 Task: Look for space in Saint-Laurent-du-Maroni, French Guiana from 2nd September, 2023 to 5th September, 2023 for 1 adult in price range Rs.5000 to Rs.10000. Place can be private room with 1  bedroom having 1 bed and 1 bathroom. Property type can be house, flat, guest house, hotel. Booking option can be shelf check-in. Required host language is .
Action: Mouse moved to (457, 62)
Screenshot: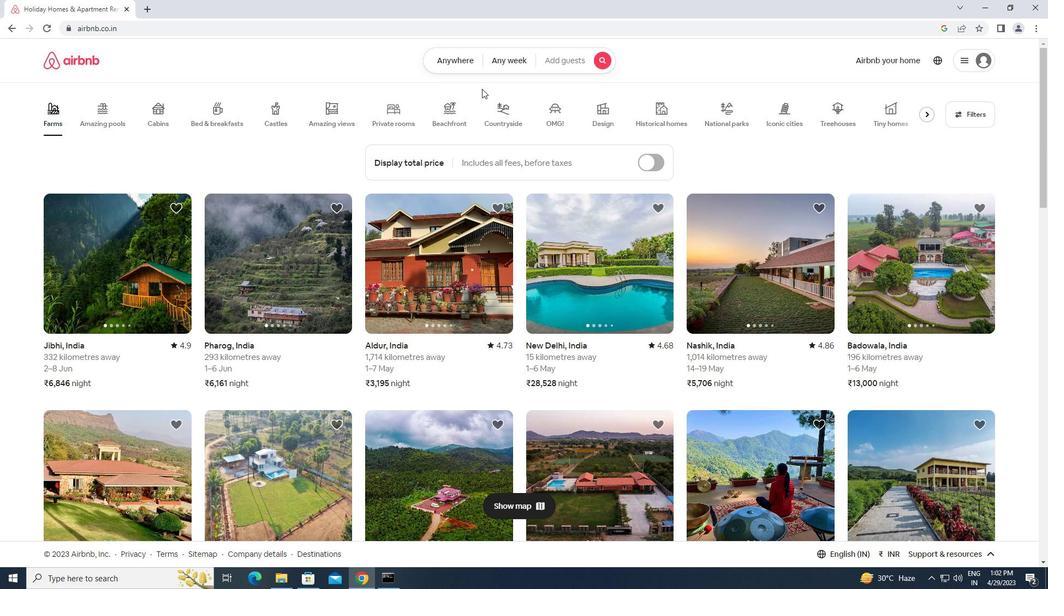 
Action: Mouse pressed left at (457, 62)
Screenshot: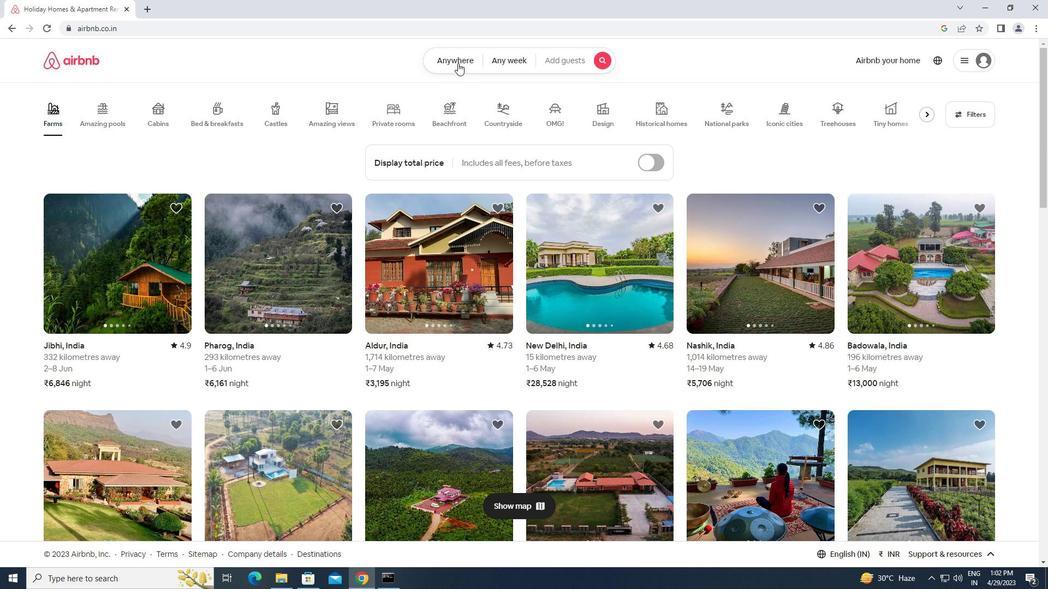 
Action: Mouse moved to (400, 101)
Screenshot: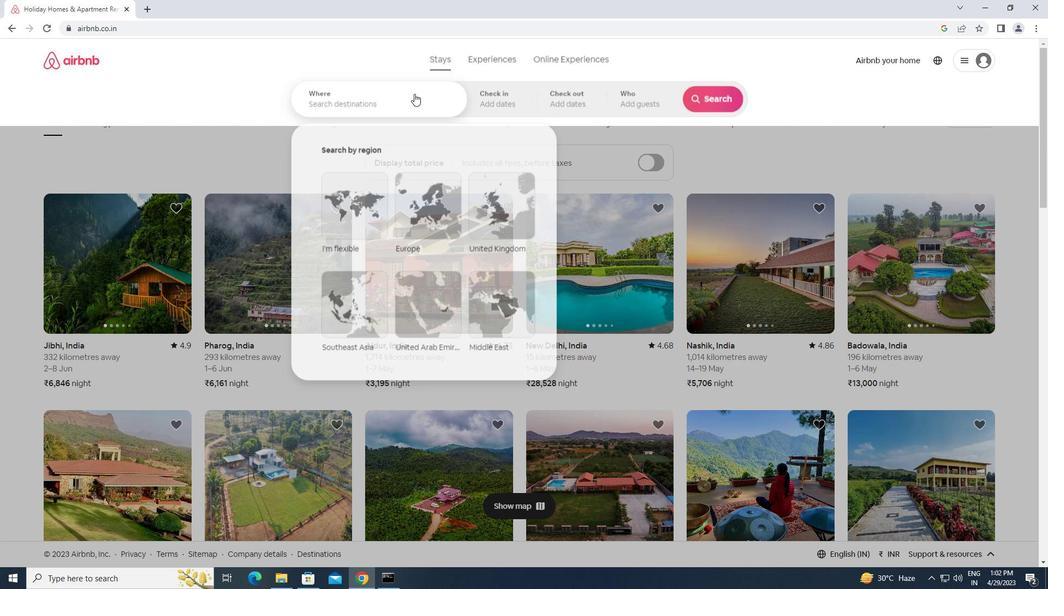 
Action: Mouse pressed left at (400, 101)
Screenshot: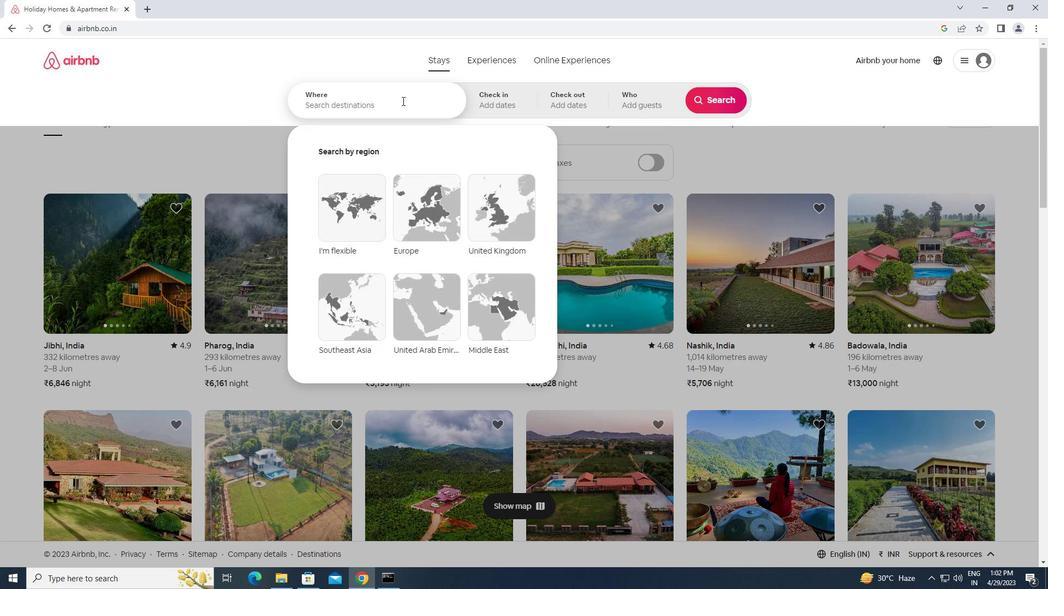 
Action: Key pressed <Key.caps_lock>s<Key.caps_lock>aint-<Key.caps_lock>l<Key.caps_lock>aurent-du-<Key.caps_lock>m<Key.caps_lock>aroni,<Key.space><Key.caps_lock>f<Key.caps_lock>rench<Key.space><Key.caps_lock>g<Key.caps_lock>uiana<Key.enter>
Screenshot: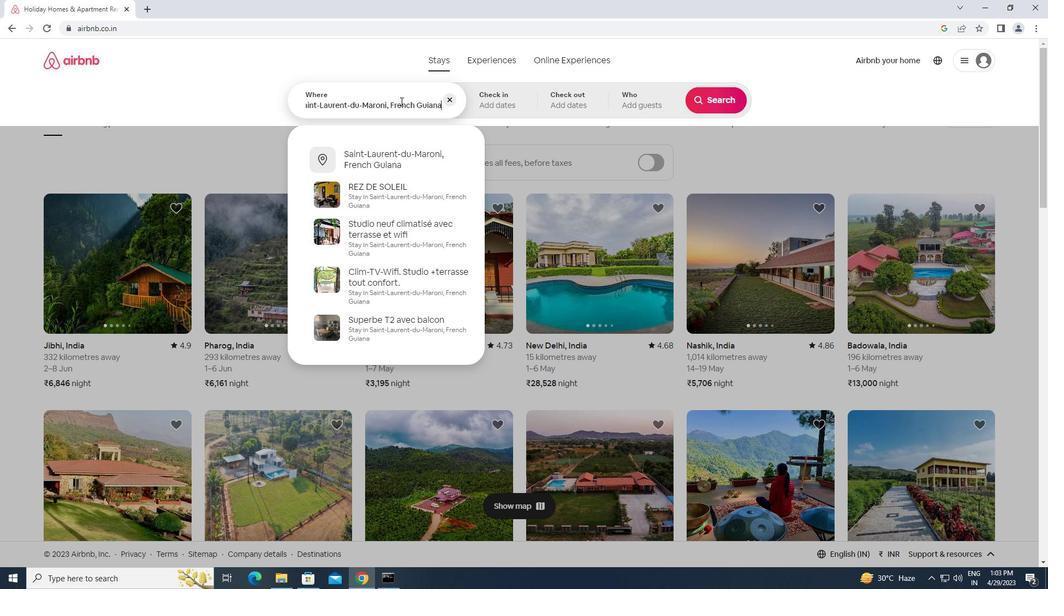 
Action: Mouse moved to (714, 188)
Screenshot: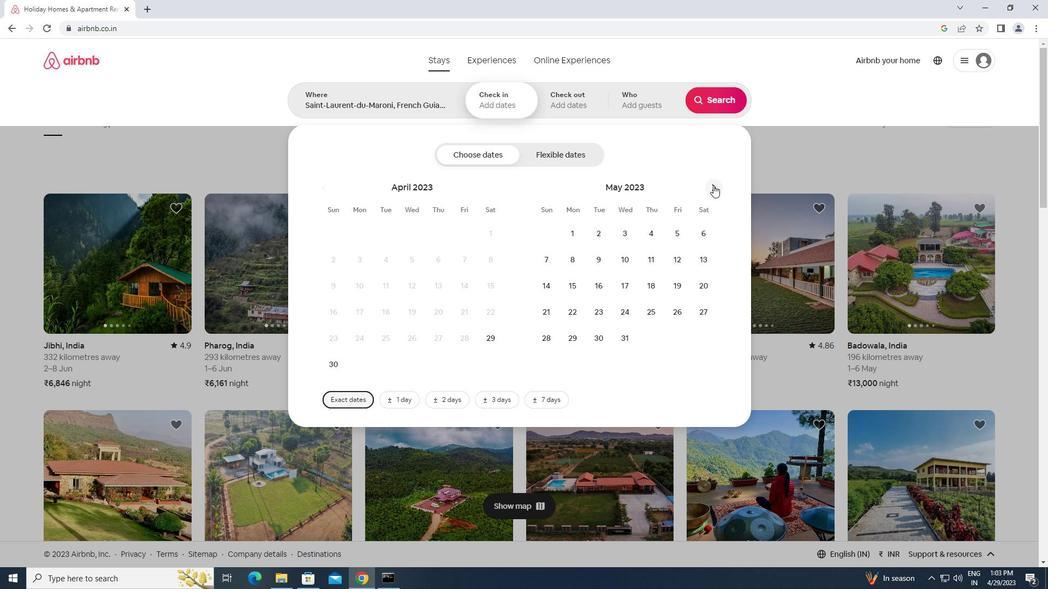
Action: Mouse pressed left at (714, 188)
Screenshot: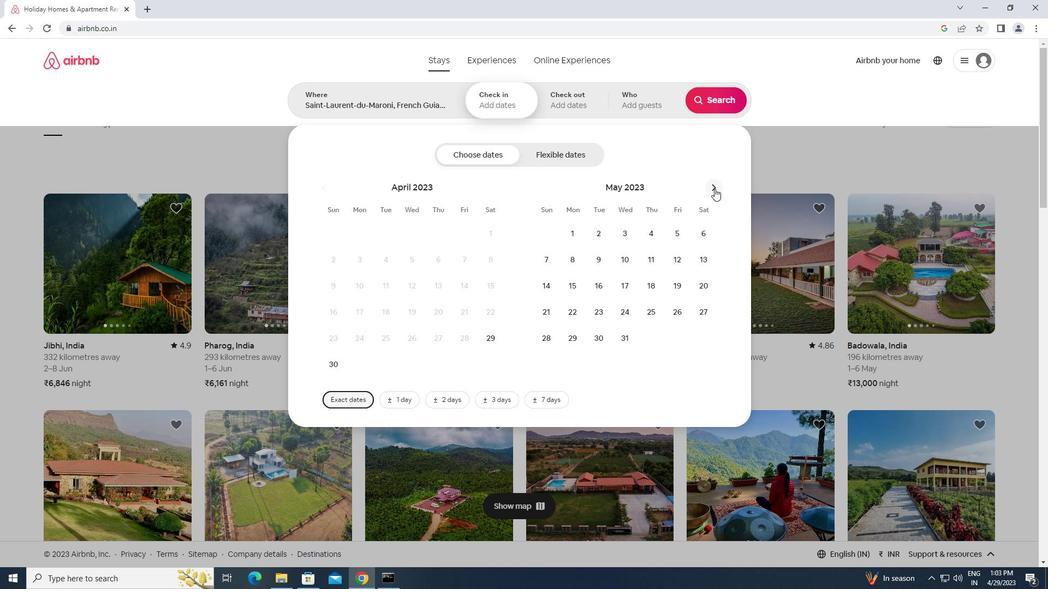 
Action: Mouse pressed left at (714, 188)
Screenshot: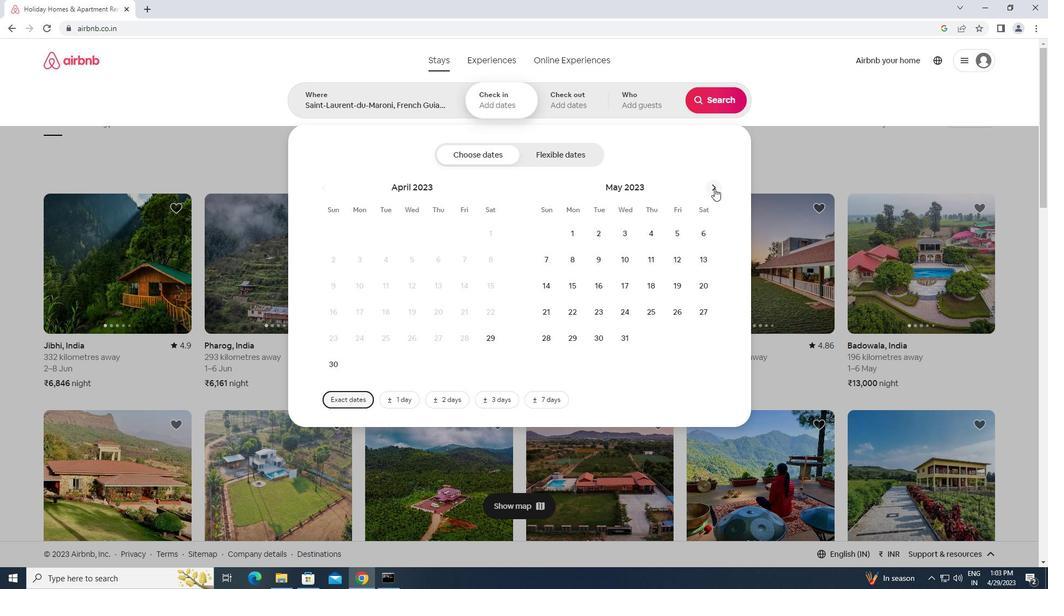 
Action: Mouse pressed left at (714, 188)
Screenshot: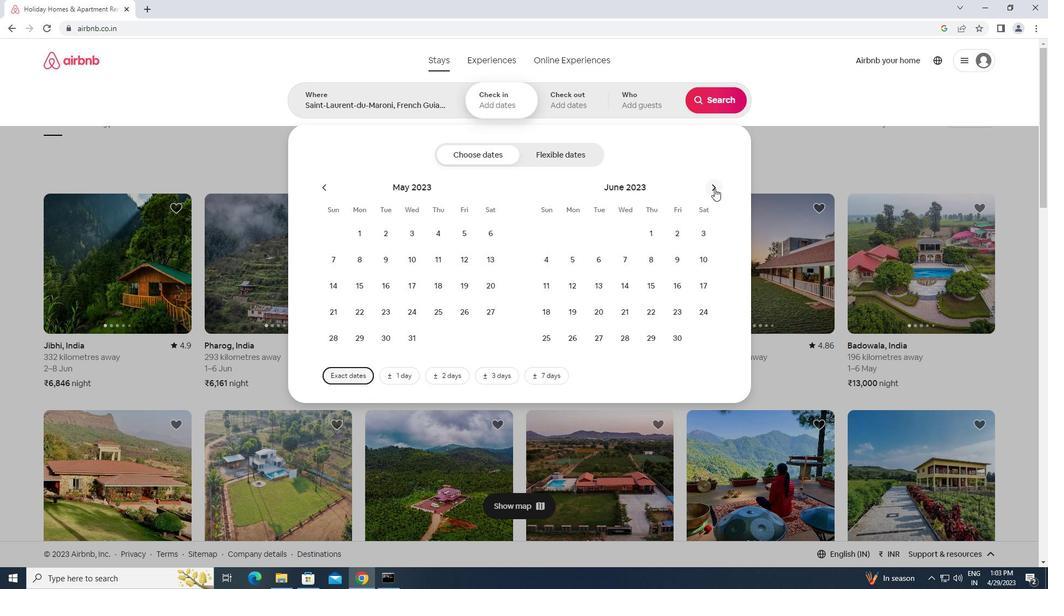 
Action: Mouse pressed left at (714, 188)
Screenshot: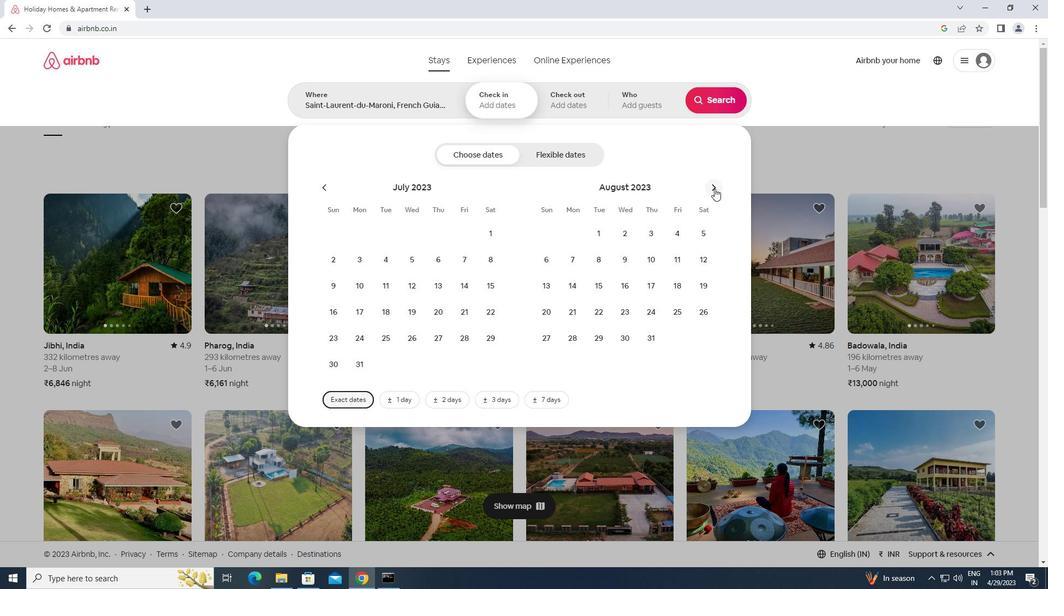 
Action: Mouse moved to (701, 230)
Screenshot: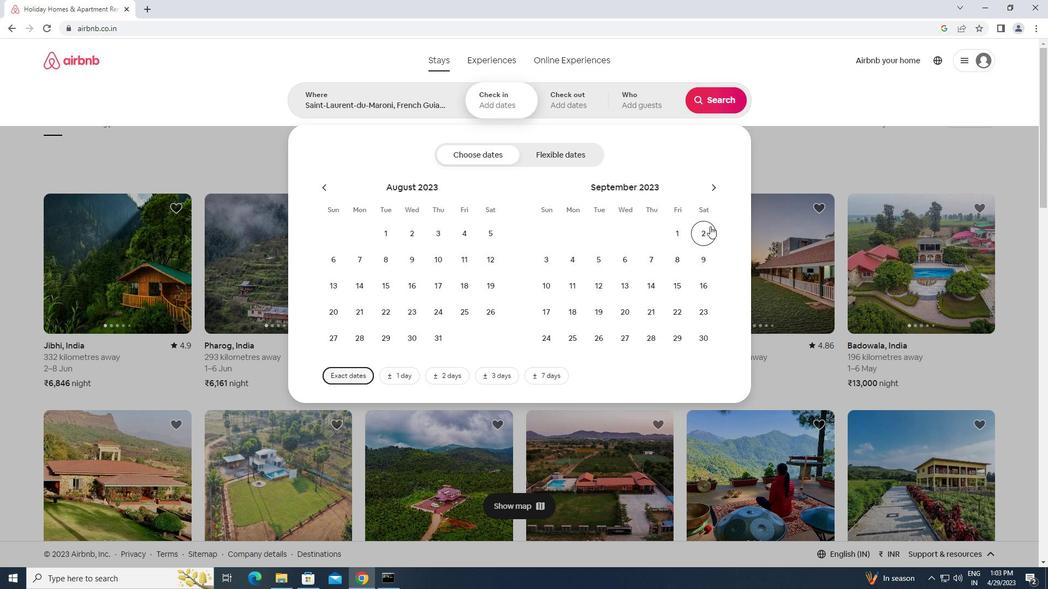 
Action: Mouse pressed left at (701, 230)
Screenshot: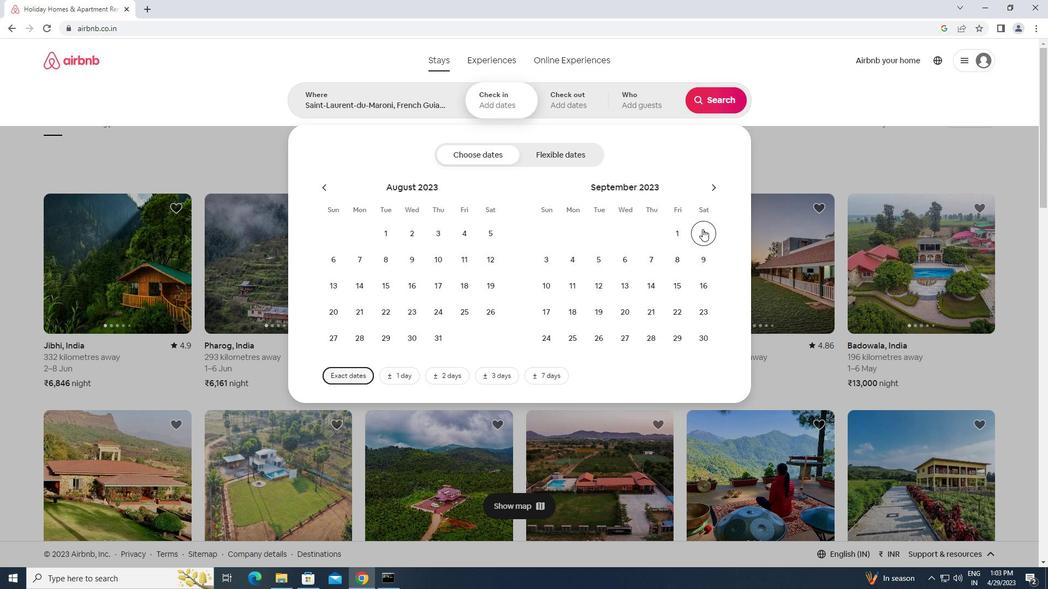 
Action: Mouse moved to (607, 260)
Screenshot: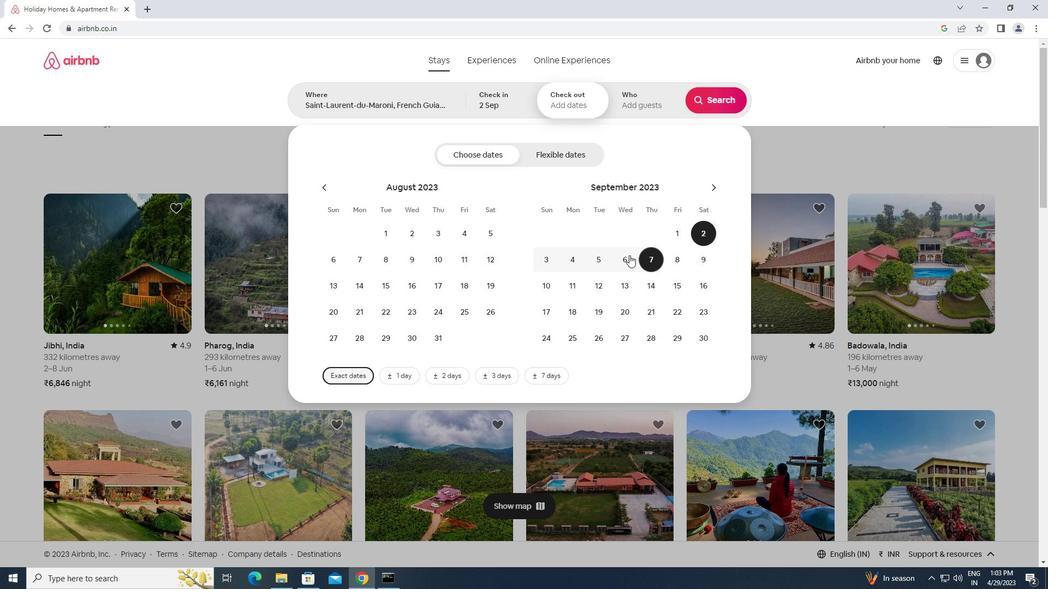 
Action: Mouse pressed left at (607, 260)
Screenshot: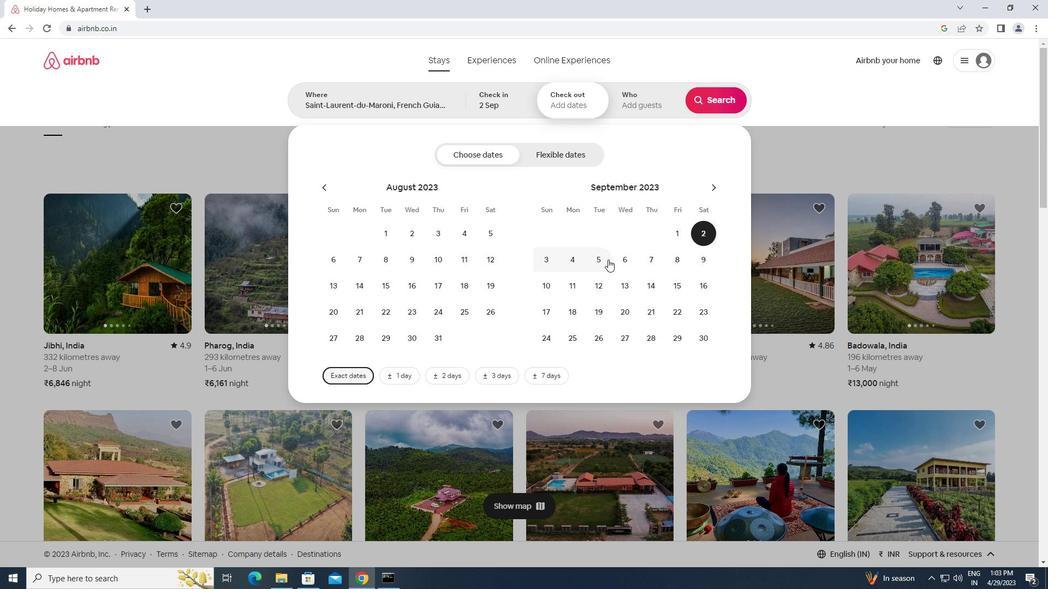 
Action: Mouse moved to (624, 102)
Screenshot: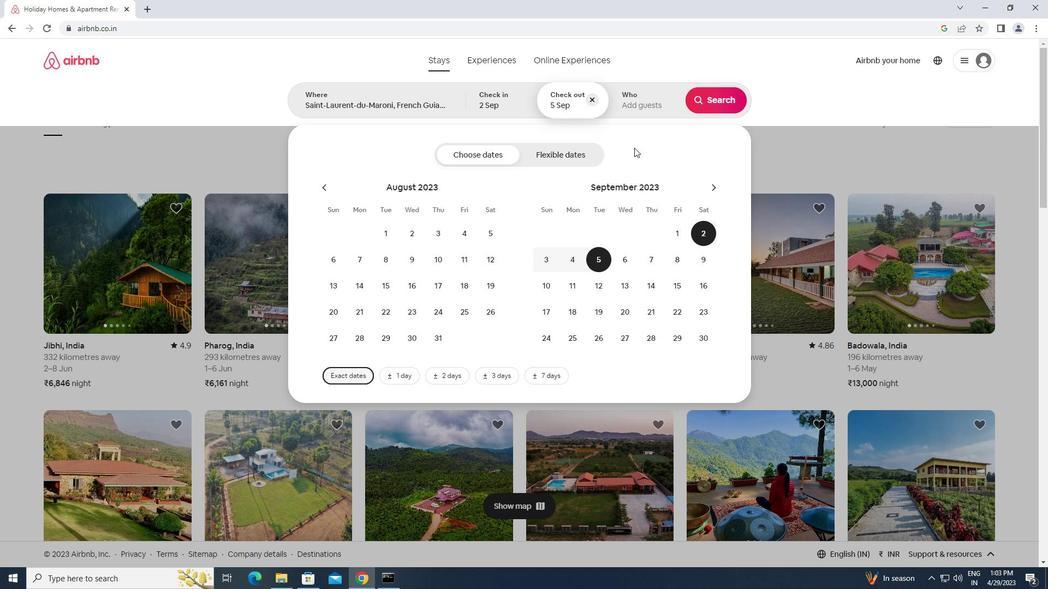 
Action: Mouse pressed left at (624, 102)
Screenshot: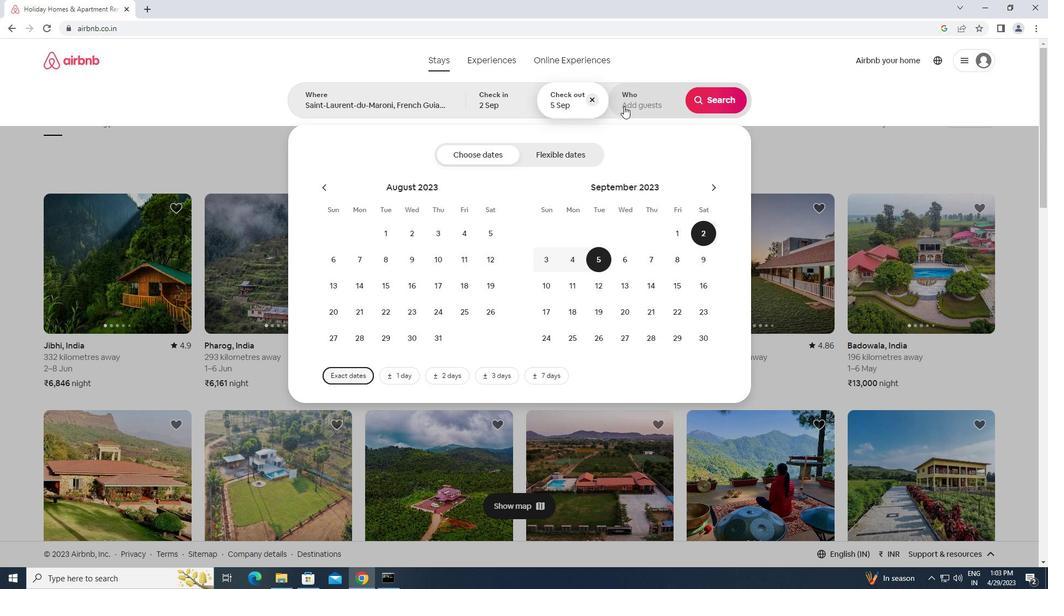 
Action: Mouse moved to (719, 153)
Screenshot: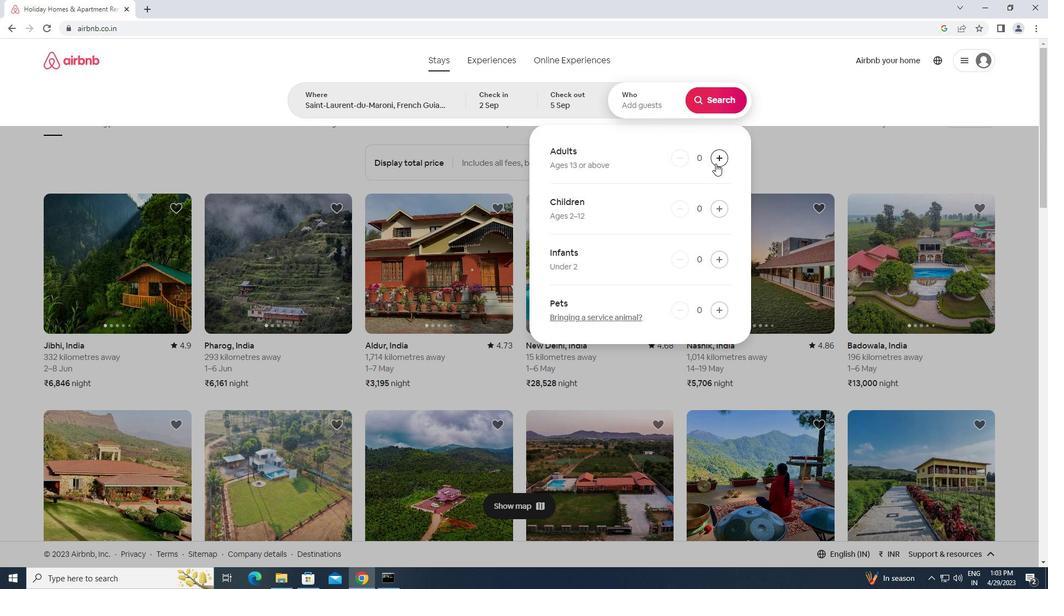 
Action: Mouse pressed left at (719, 153)
Screenshot: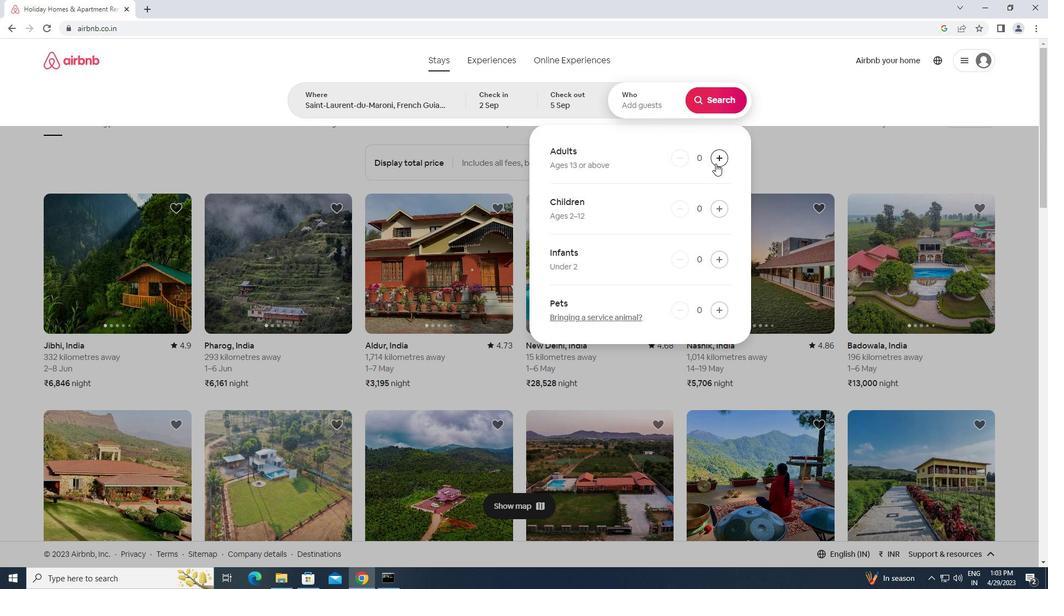 
Action: Mouse moved to (707, 92)
Screenshot: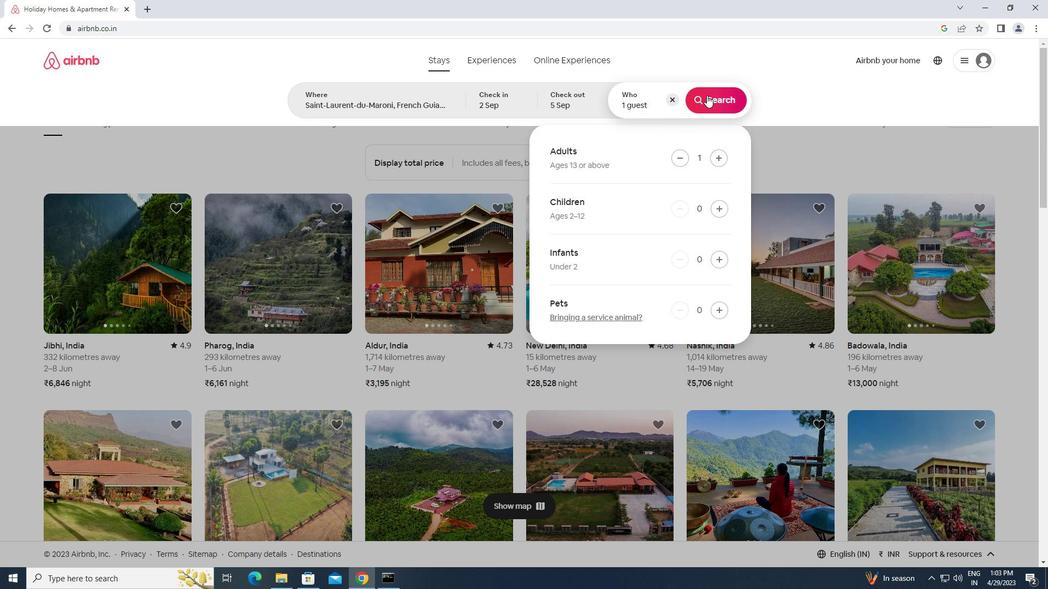 
Action: Mouse pressed left at (707, 92)
Screenshot: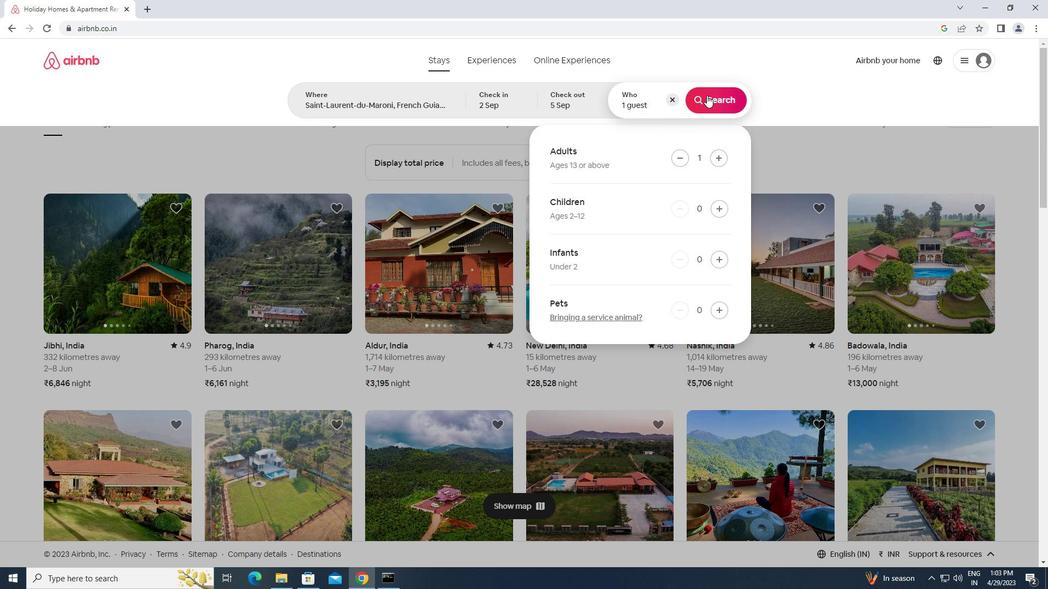 
Action: Mouse moved to (993, 103)
Screenshot: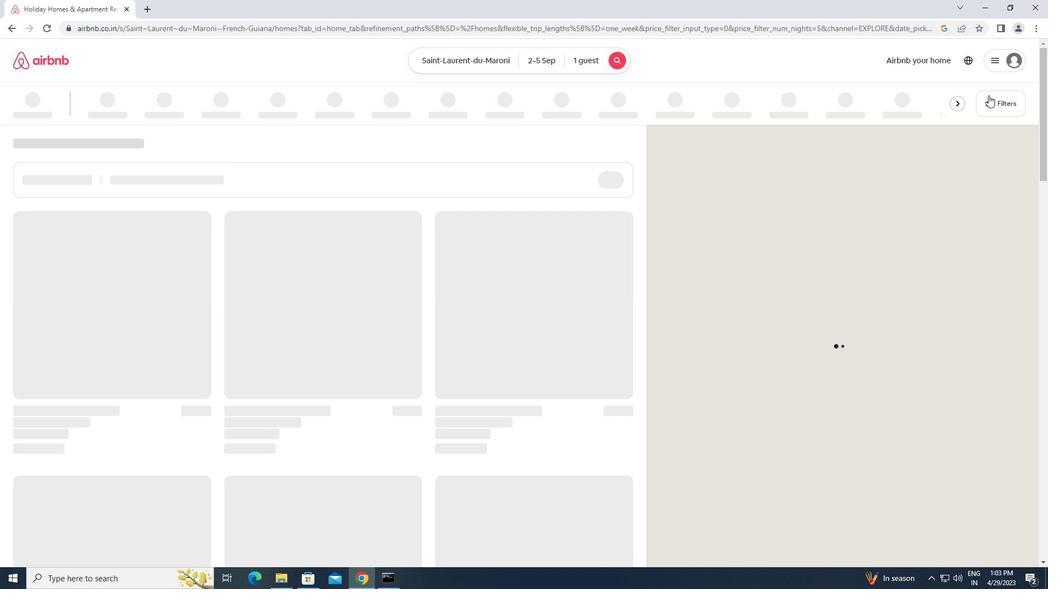 
Action: Mouse pressed left at (993, 103)
Screenshot: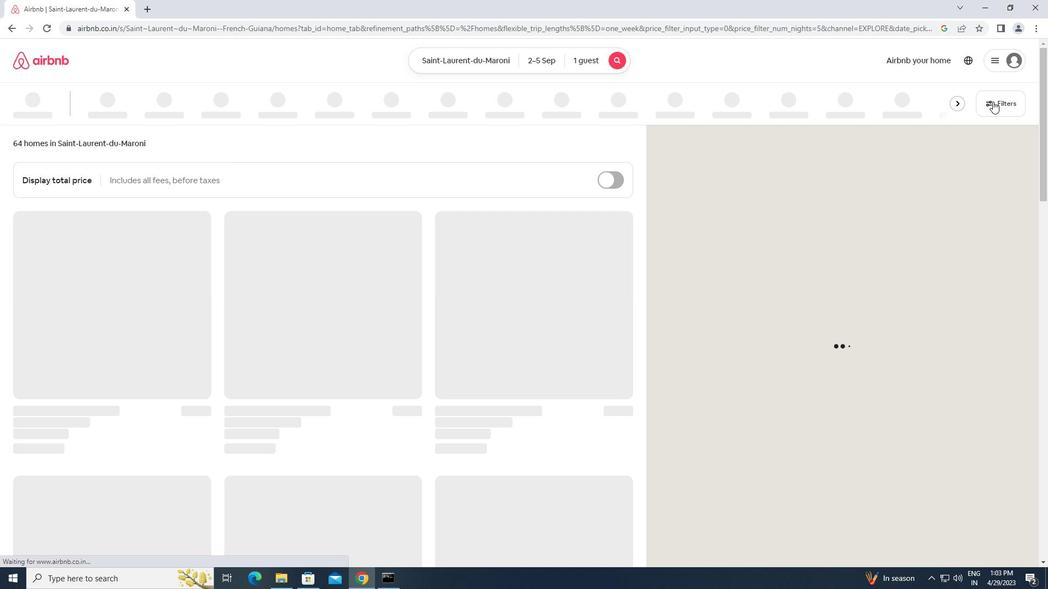 
Action: Mouse moved to (387, 246)
Screenshot: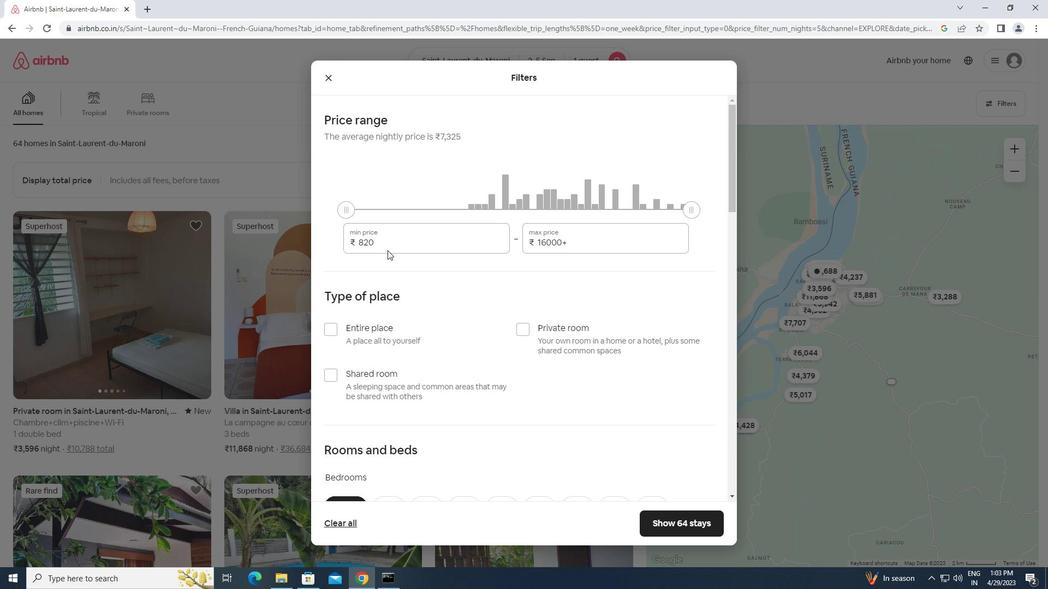 
Action: Mouse pressed left at (387, 246)
Screenshot: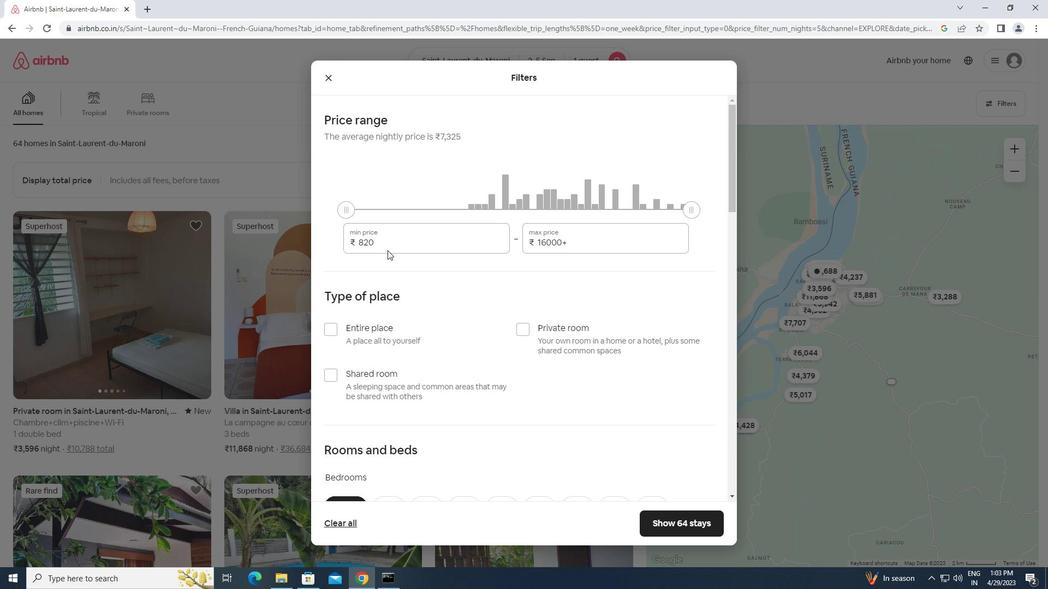 
Action: Mouse moved to (348, 247)
Screenshot: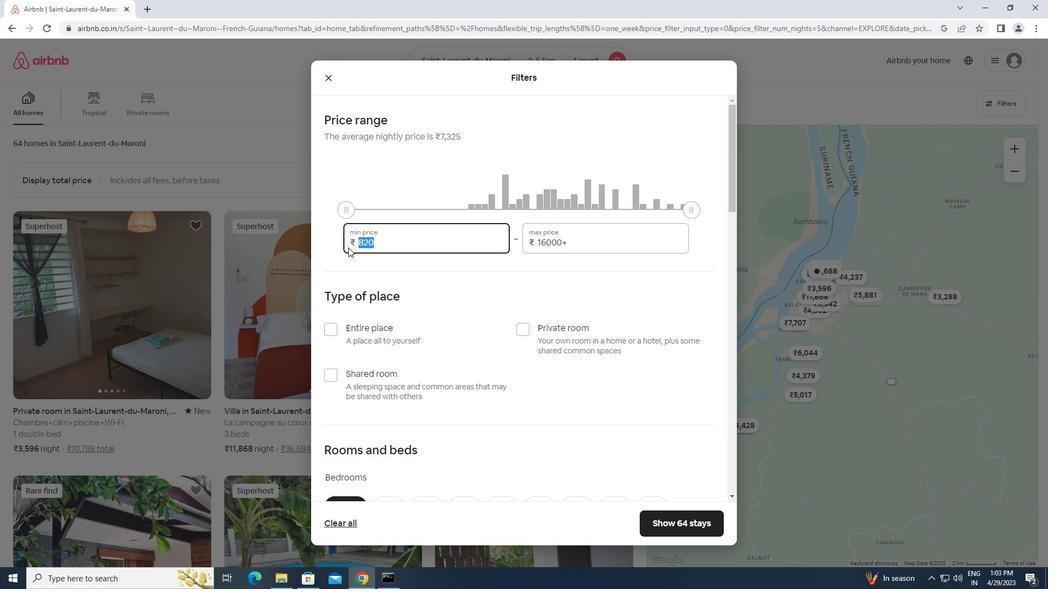 
Action: Key pressed 5000<Key.tab><Key.backspace><Key.backspace><Key.backspace><Key.backspace><Key.backspace><Key.backspace><Key.backspace><Key.backspace><Key.backspace><Key.backspace><Key.backspace><Key.backspace><Key.backspace><Key.backspace><Key.backspace><Key.backspace><Key.backspace><Key.backspace>10000
Screenshot: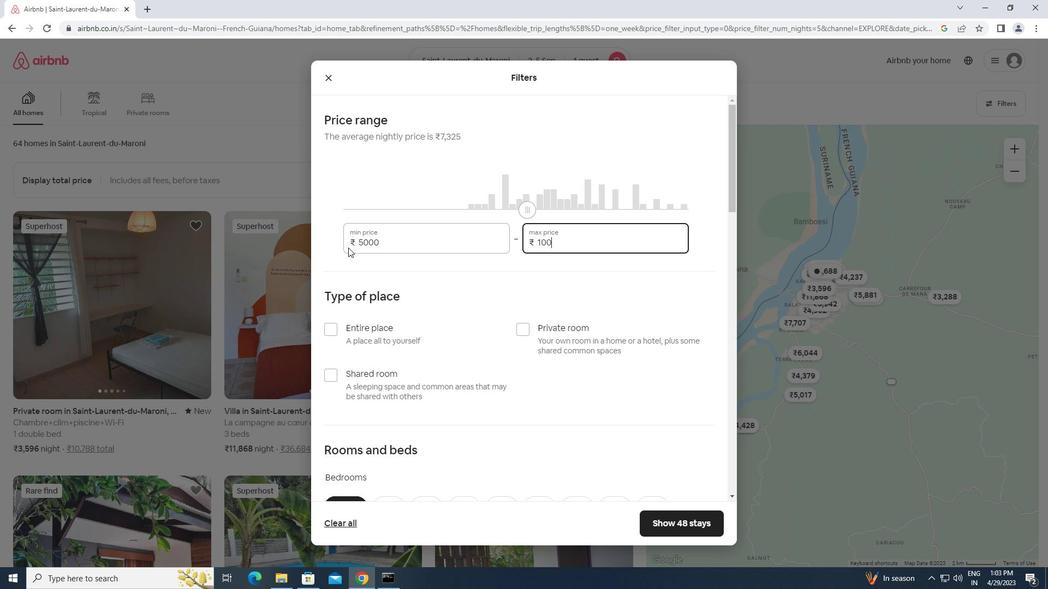 
Action: Mouse moved to (421, 335)
Screenshot: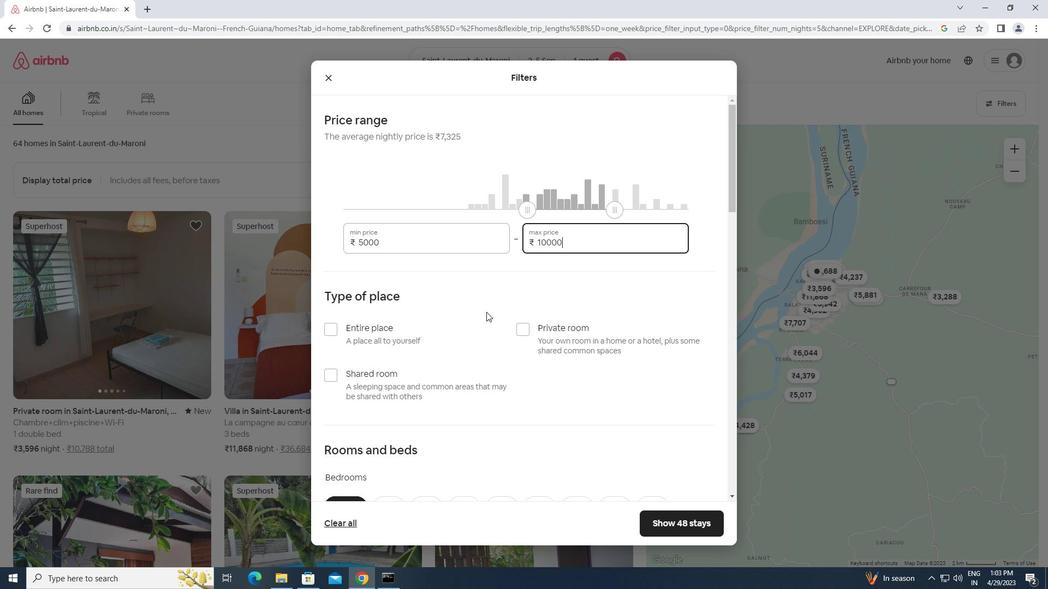 
Action: Mouse scrolled (421, 334) with delta (0, 0)
Screenshot: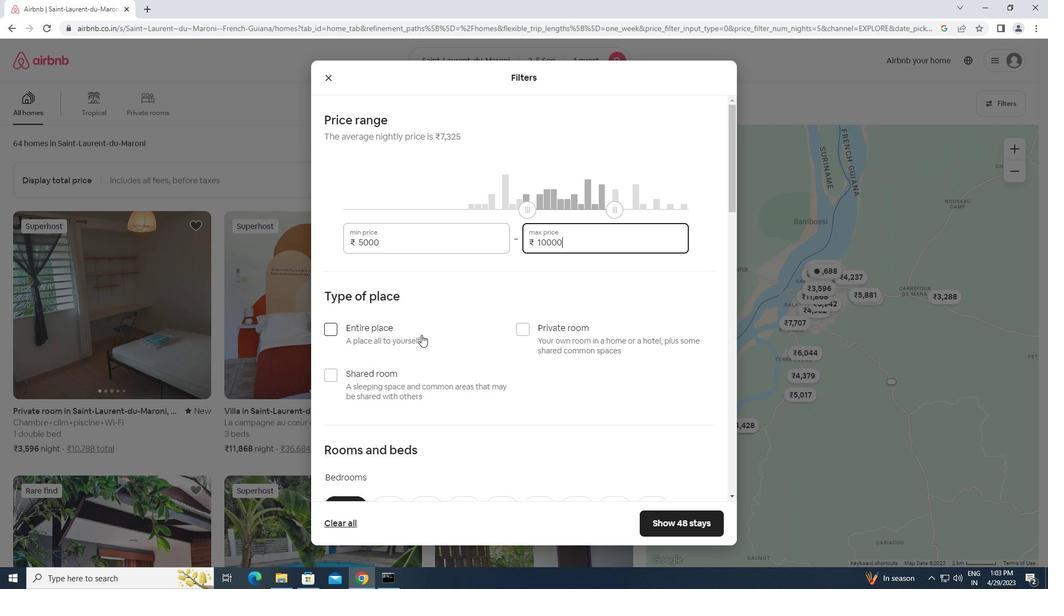 
Action: Mouse moved to (517, 270)
Screenshot: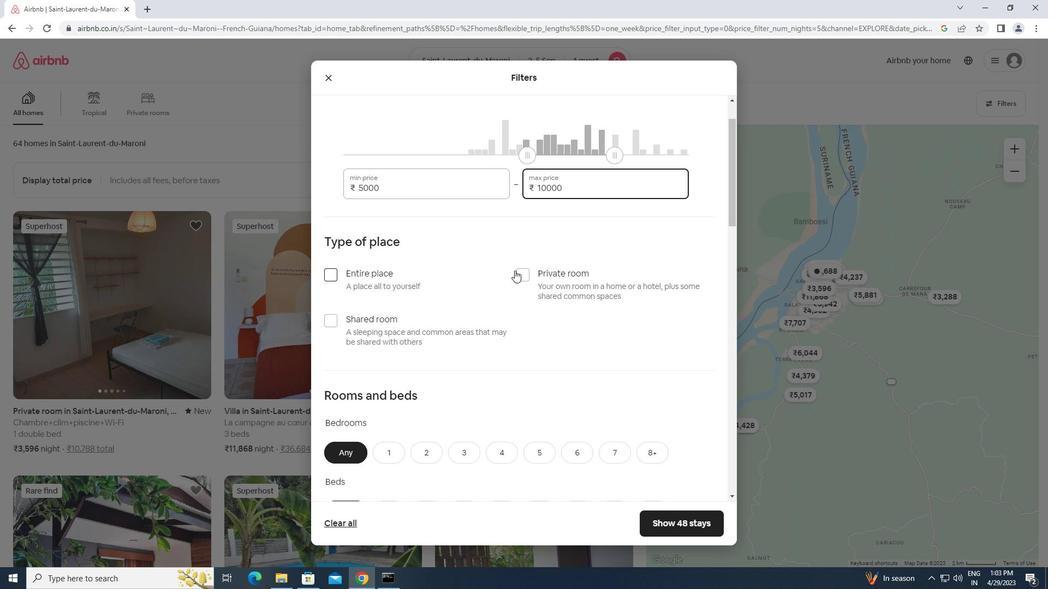 
Action: Mouse pressed left at (517, 270)
Screenshot: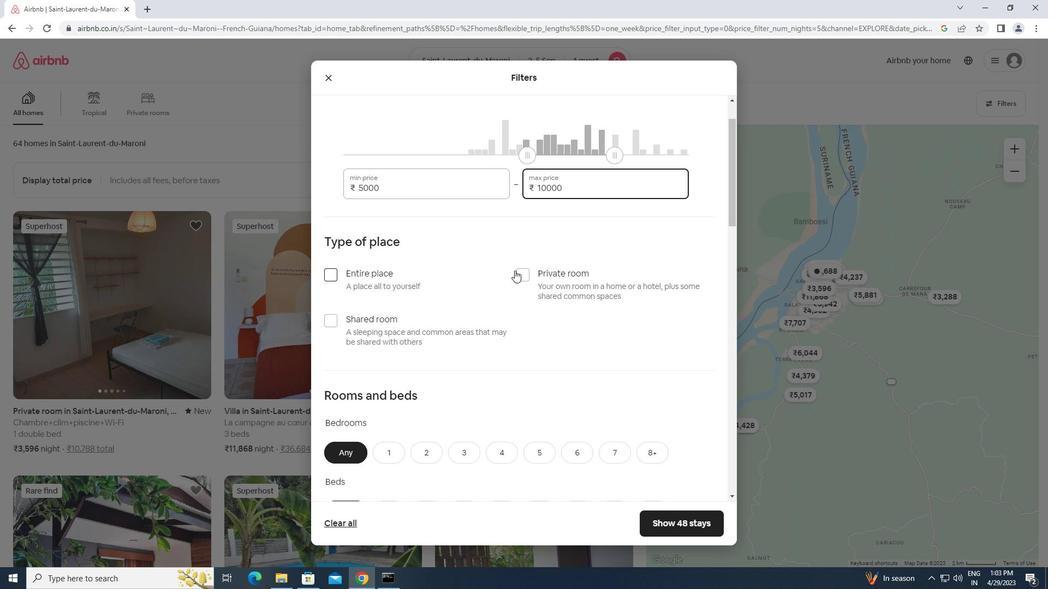 
Action: Mouse moved to (513, 274)
Screenshot: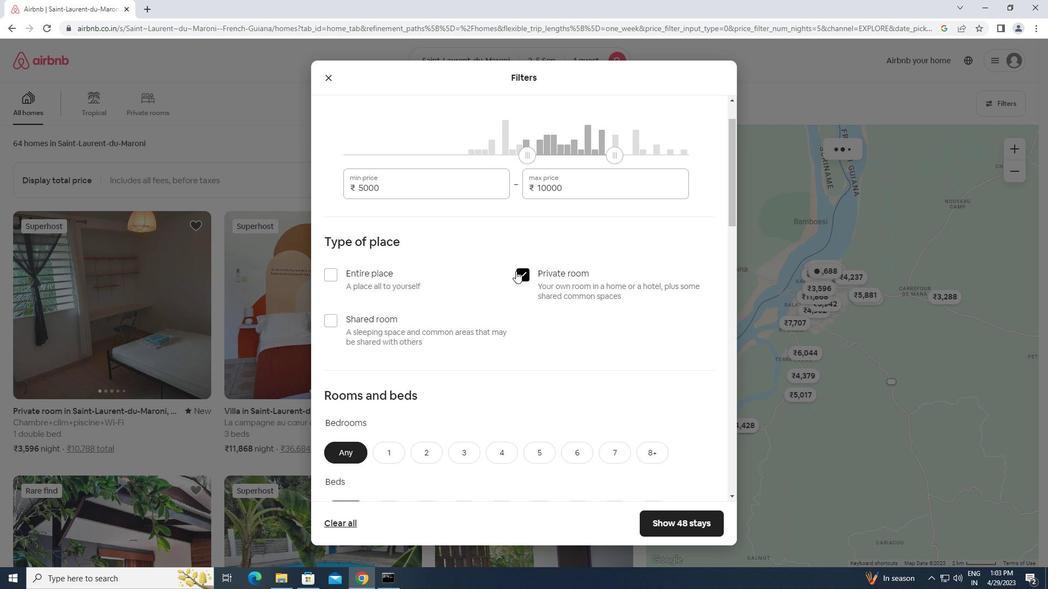 
Action: Mouse scrolled (513, 274) with delta (0, 0)
Screenshot: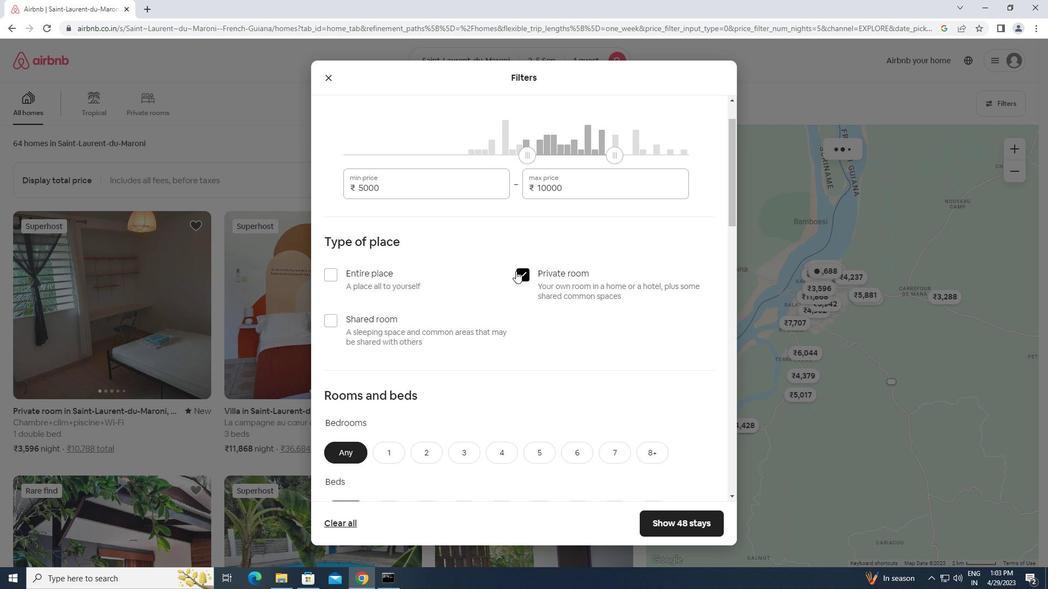 
Action: Mouse moved to (512, 275)
Screenshot: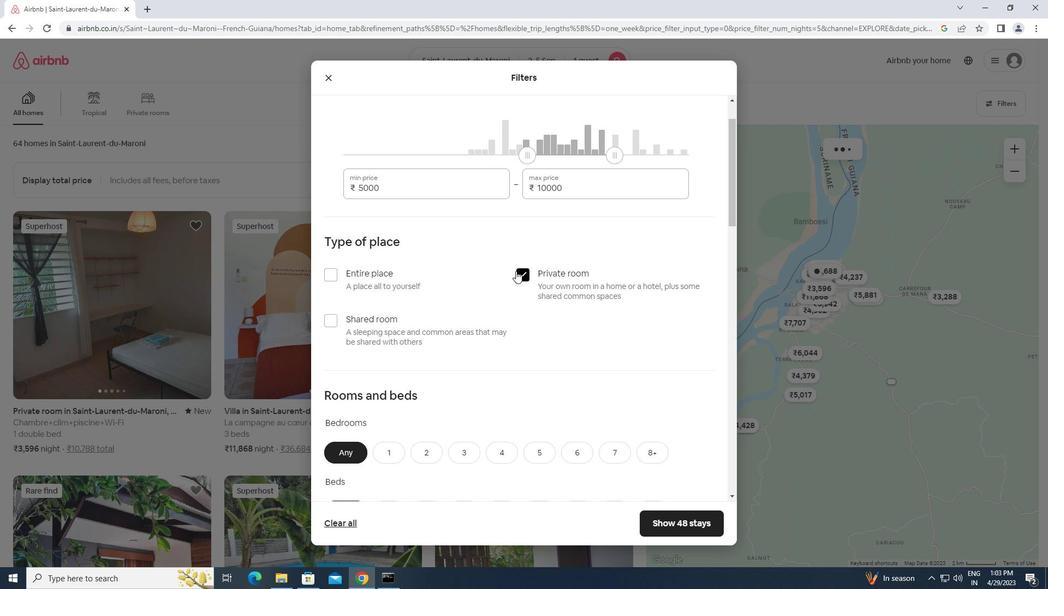 
Action: Mouse scrolled (512, 274) with delta (0, 0)
Screenshot: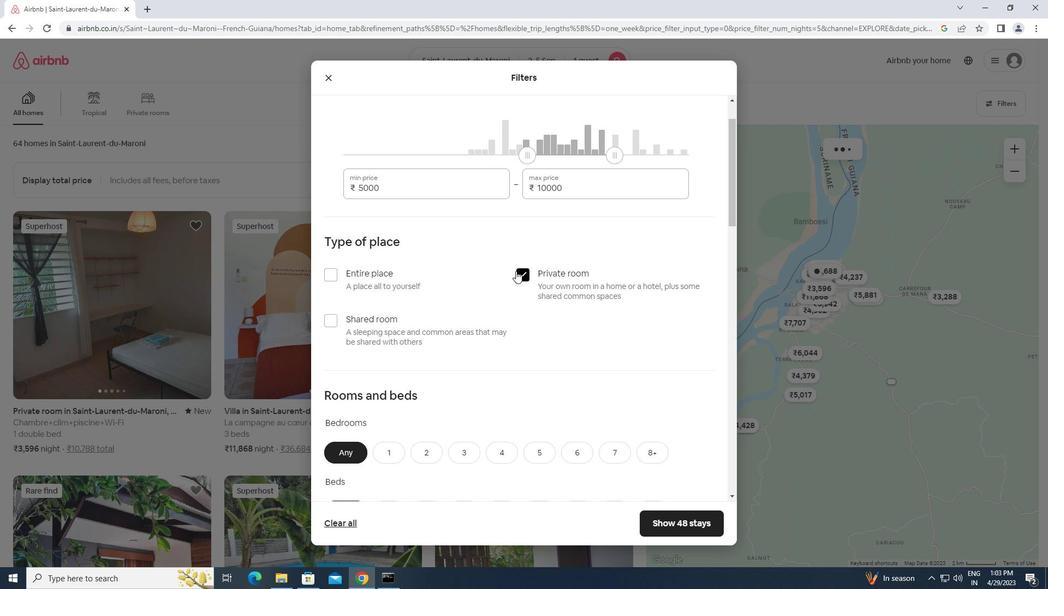
Action: Mouse scrolled (512, 274) with delta (0, 0)
Screenshot: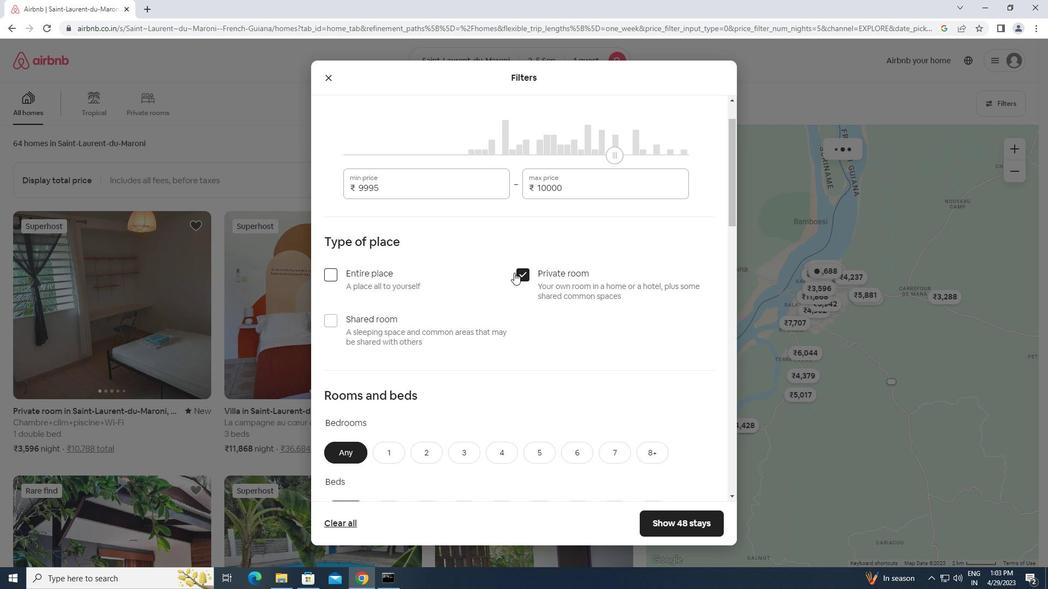
Action: Mouse moved to (388, 290)
Screenshot: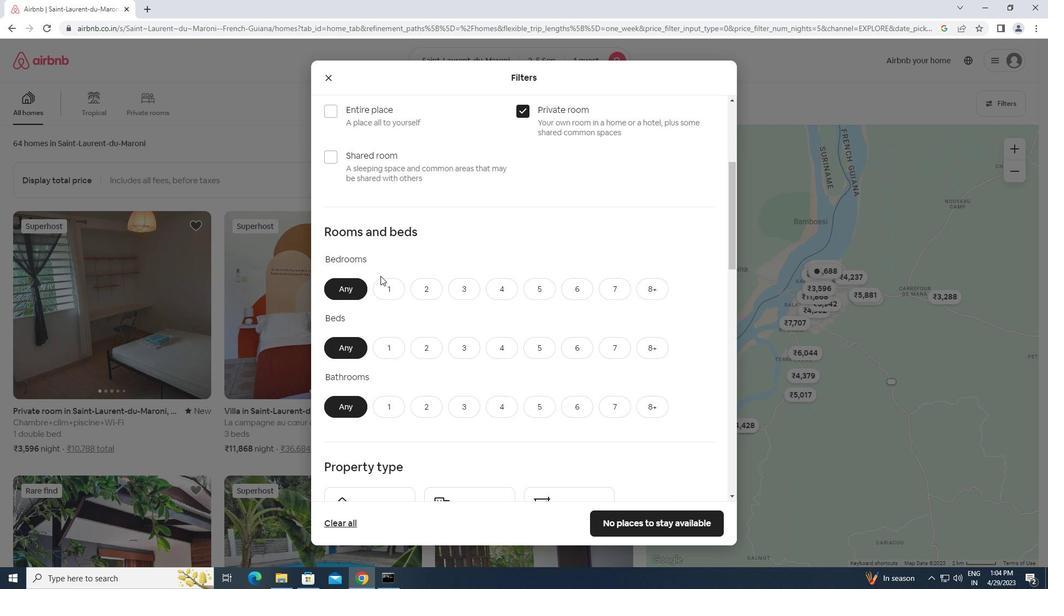 
Action: Mouse pressed left at (388, 290)
Screenshot: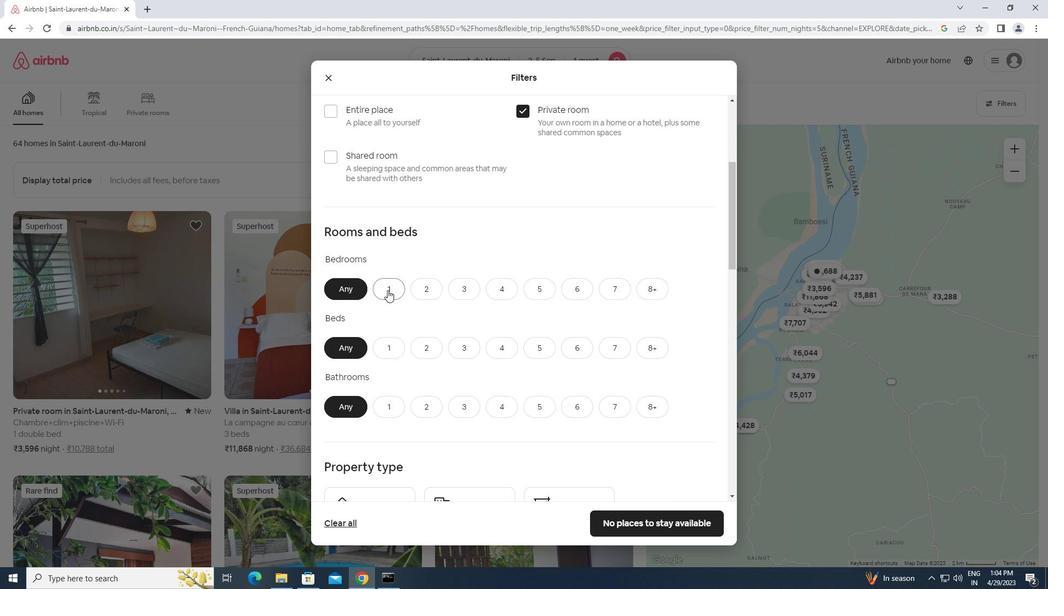 
Action: Mouse moved to (388, 343)
Screenshot: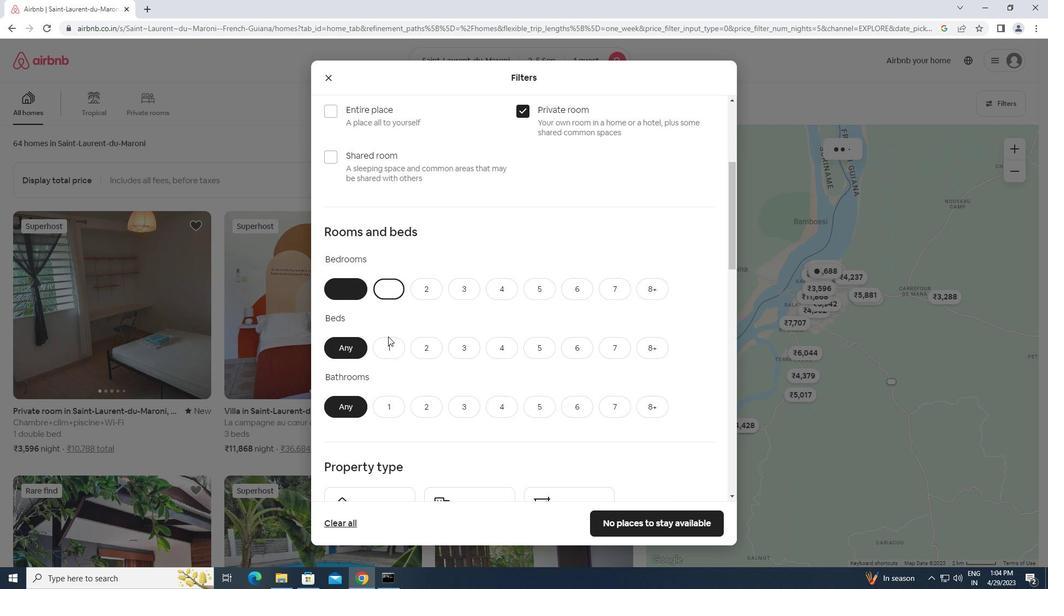 
Action: Mouse pressed left at (388, 343)
Screenshot: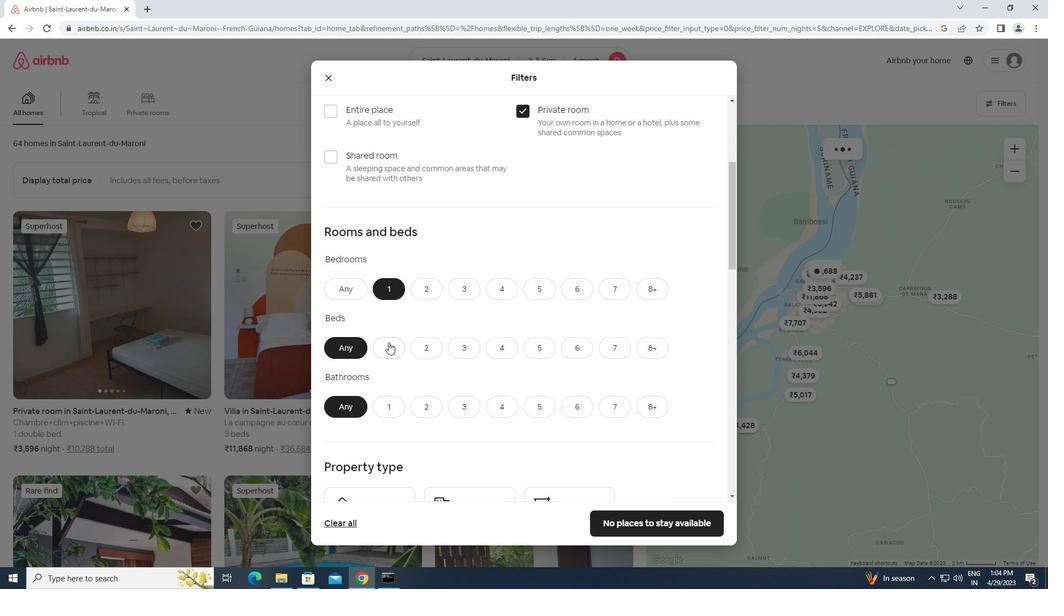 
Action: Mouse moved to (388, 403)
Screenshot: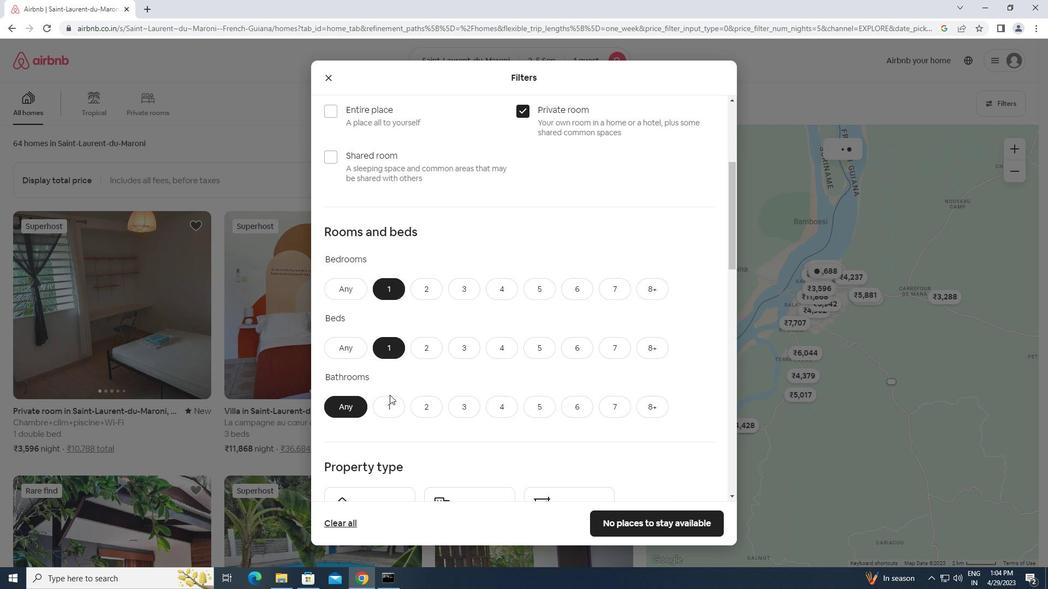 
Action: Mouse pressed left at (388, 403)
Screenshot: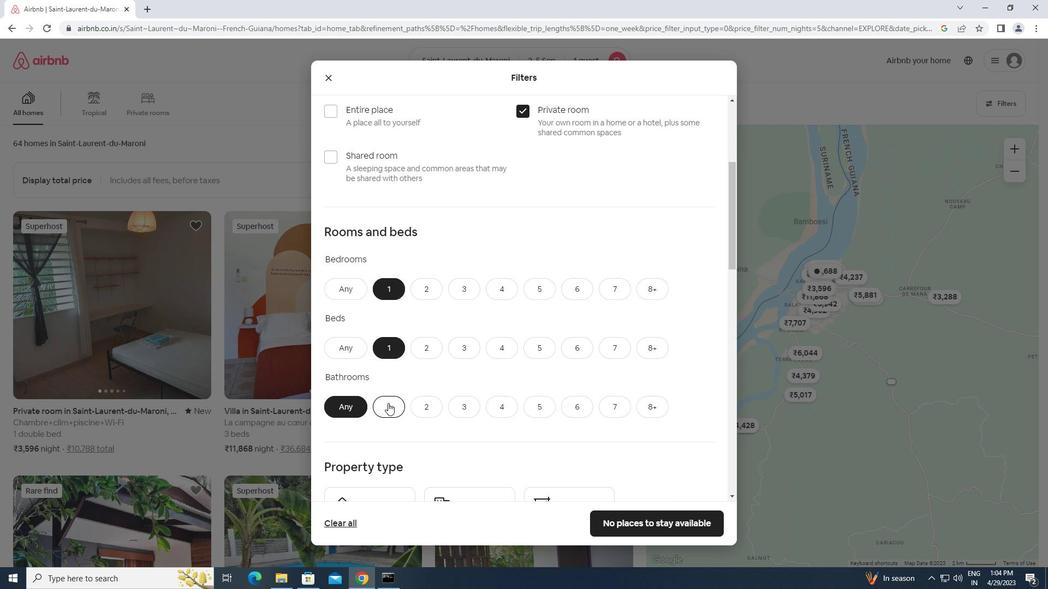 
Action: Mouse moved to (386, 403)
Screenshot: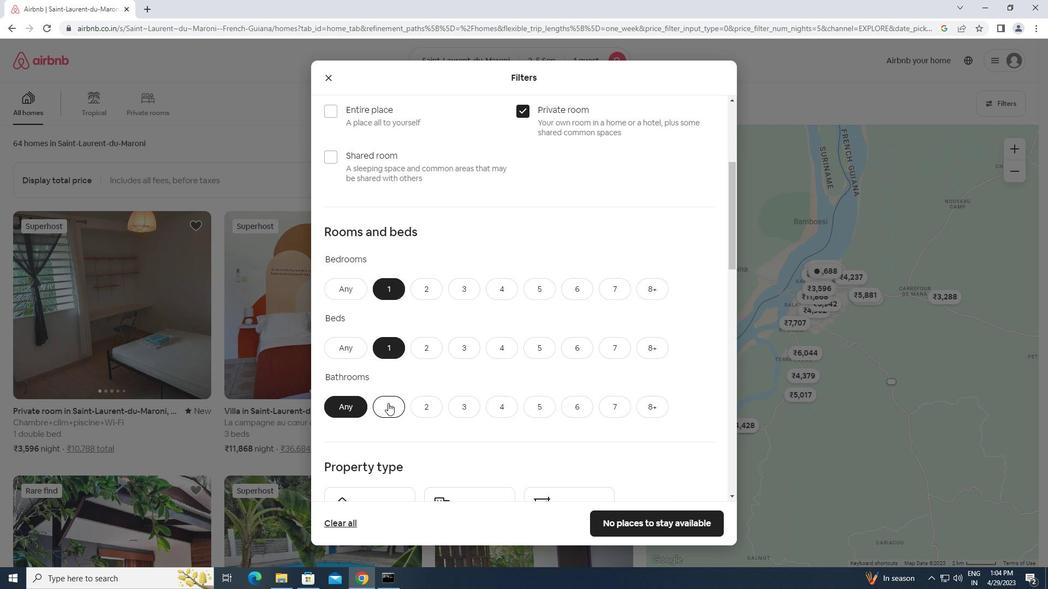 
Action: Mouse scrolled (386, 403) with delta (0, 0)
Screenshot: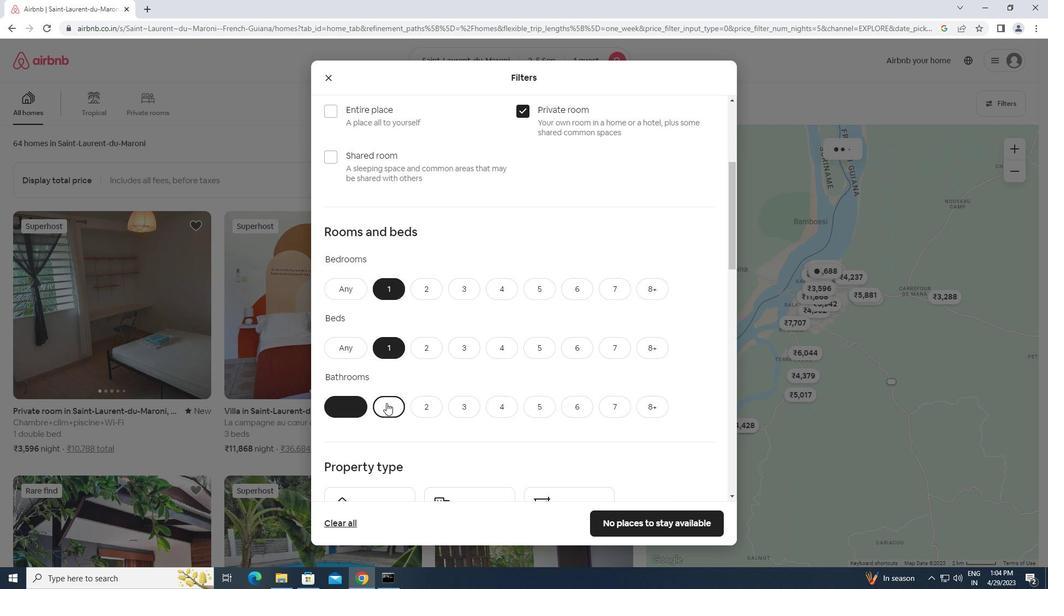 
Action: Mouse scrolled (386, 403) with delta (0, 0)
Screenshot: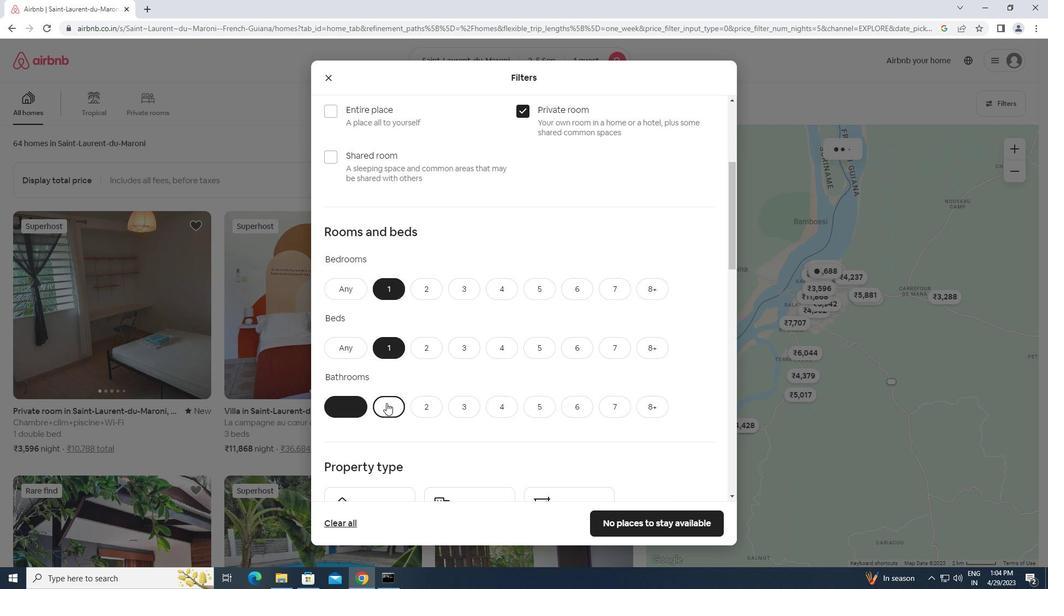 
Action: Mouse scrolled (386, 403) with delta (0, 0)
Screenshot: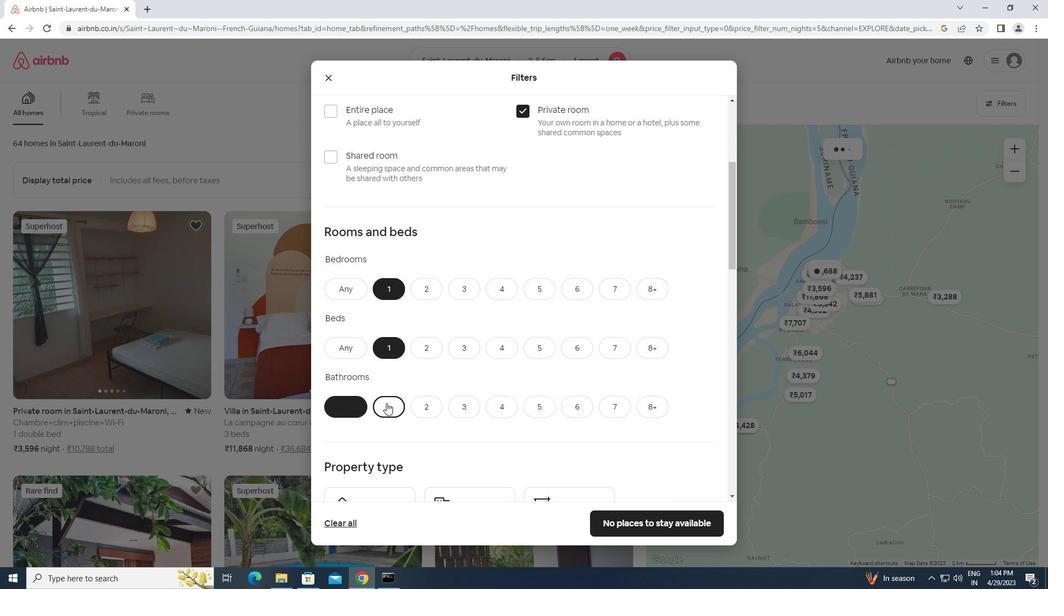 
Action: Mouse scrolled (386, 403) with delta (0, 0)
Screenshot: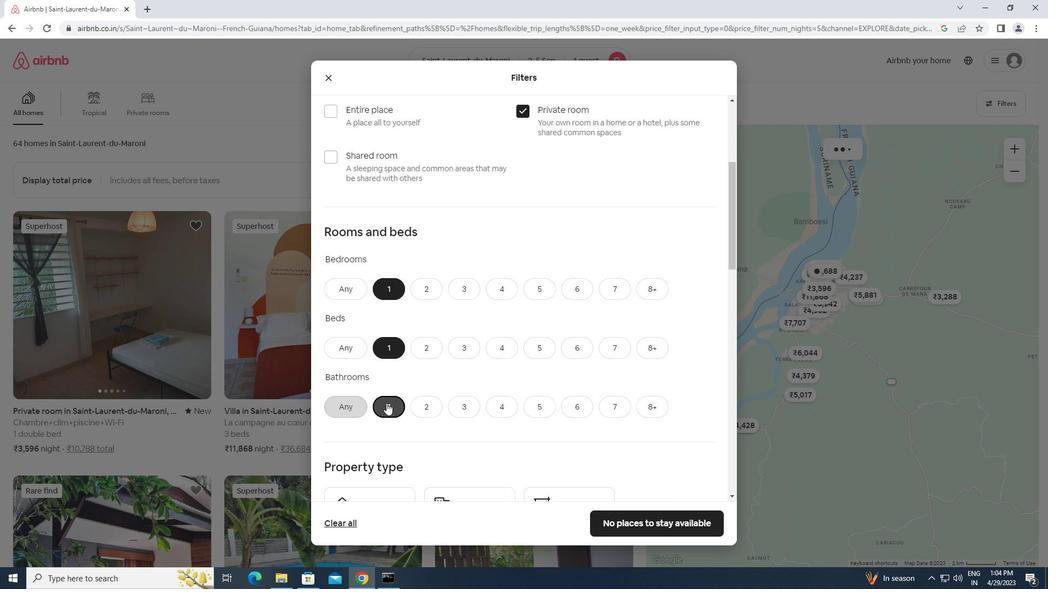 
Action: Mouse moved to (368, 319)
Screenshot: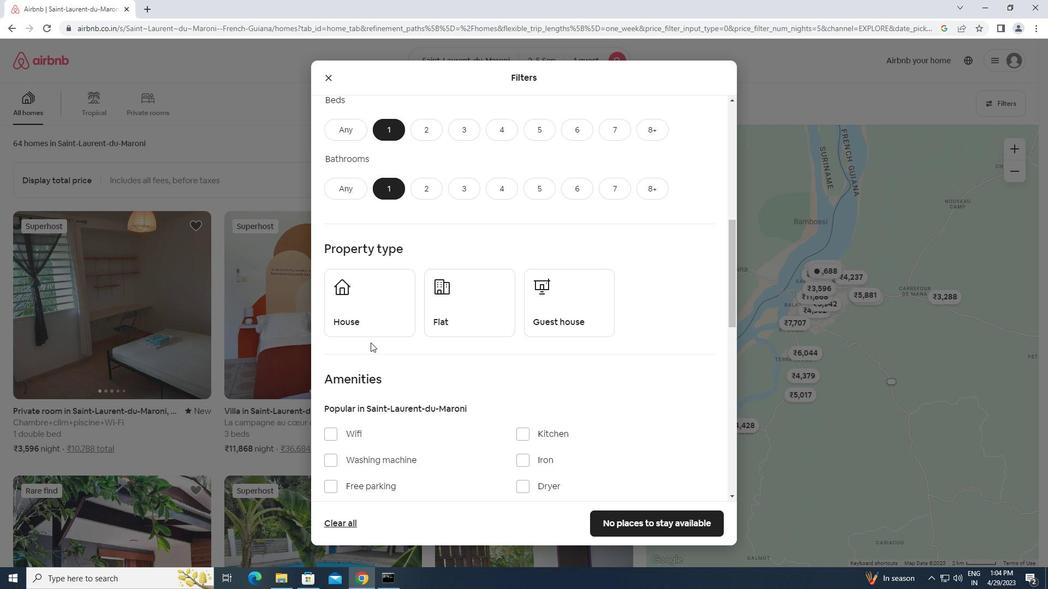 
Action: Mouse pressed left at (368, 319)
Screenshot: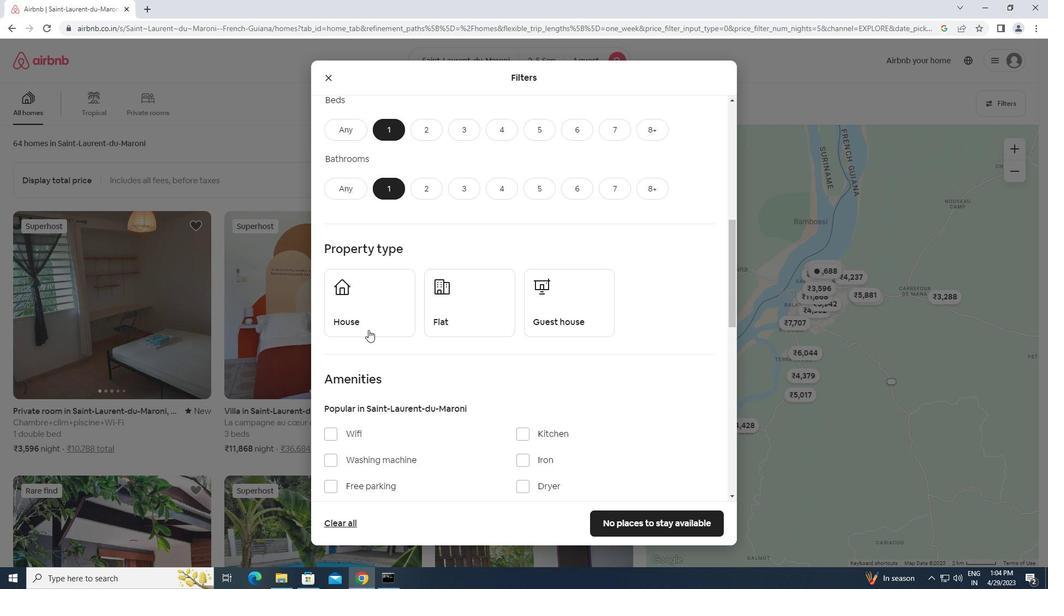 
Action: Mouse moved to (452, 309)
Screenshot: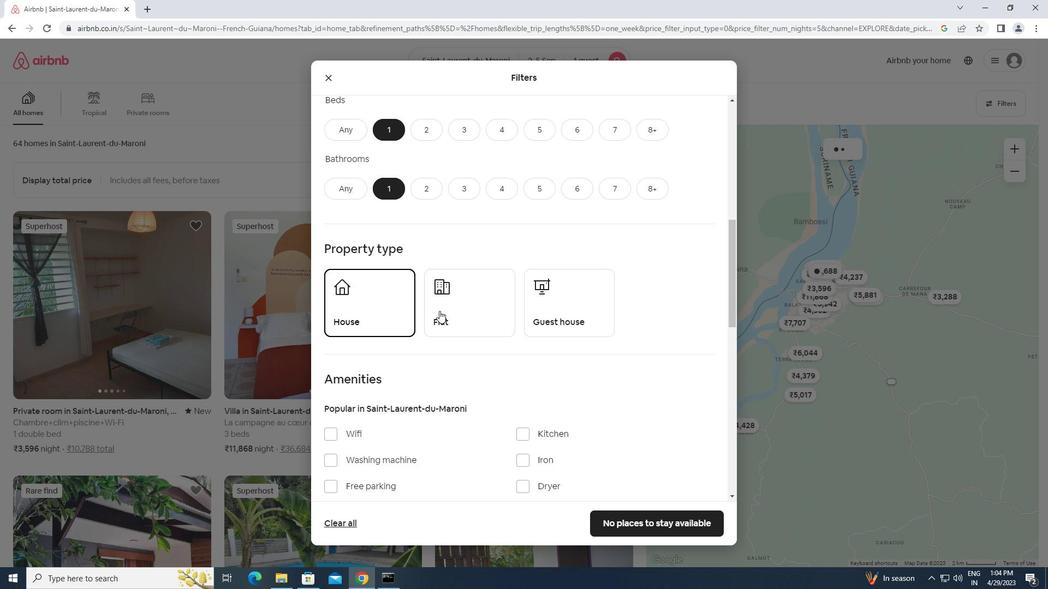 
Action: Mouse pressed left at (452, 309)
Screenshot: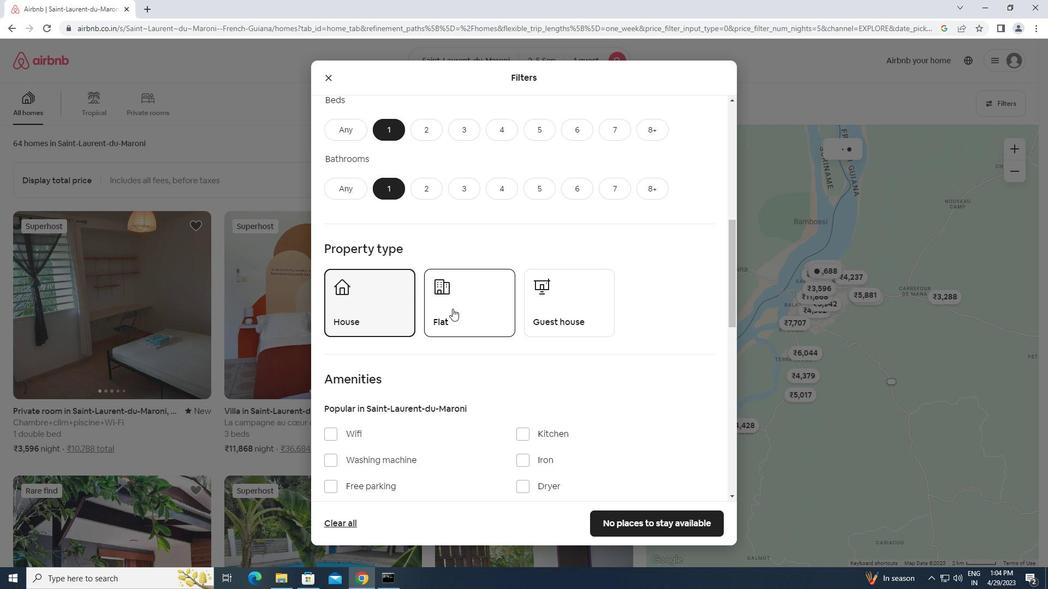 
Action: Mouse moved to (576, 297)
Screenshot: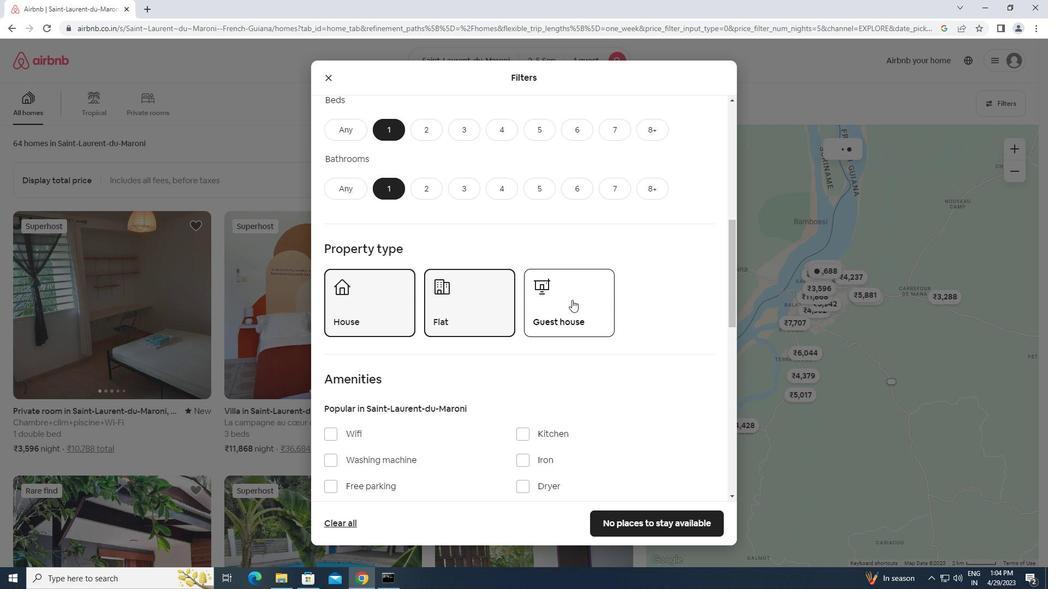 
Action: Mouse pressed left at (576, 297)
Screenshot: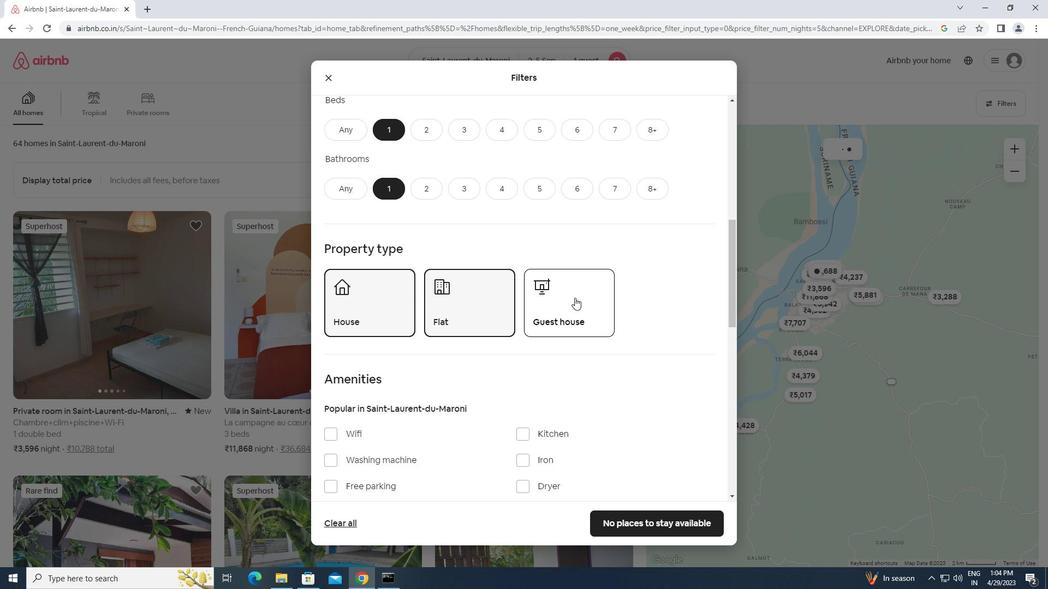 
Action: Mouse moved to (546, 312)
Screenshot: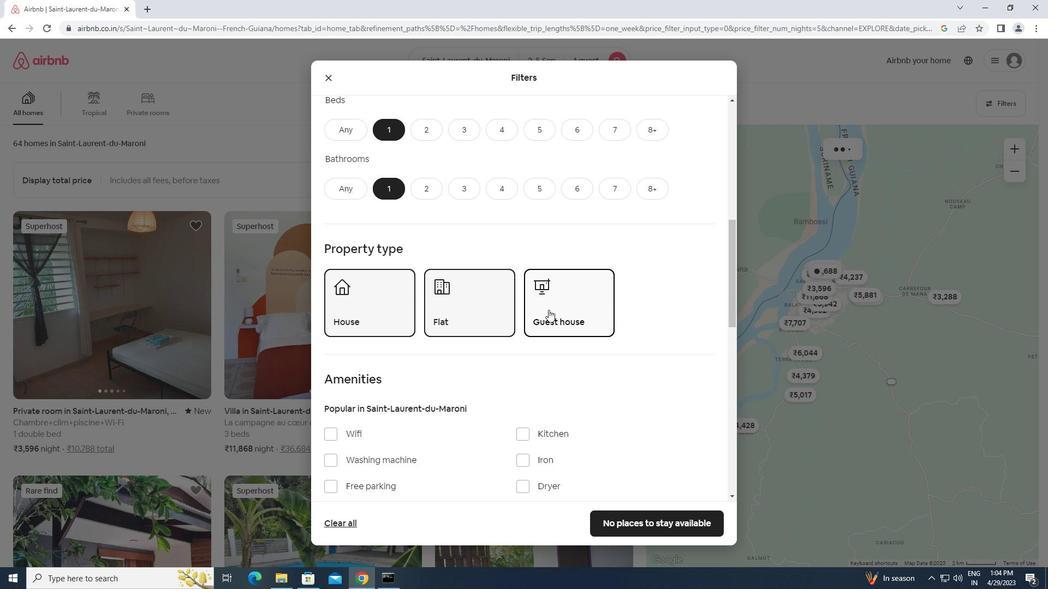 
Action: Mouse scrolled (546, 311) with delta (0, 0)
Screenshot: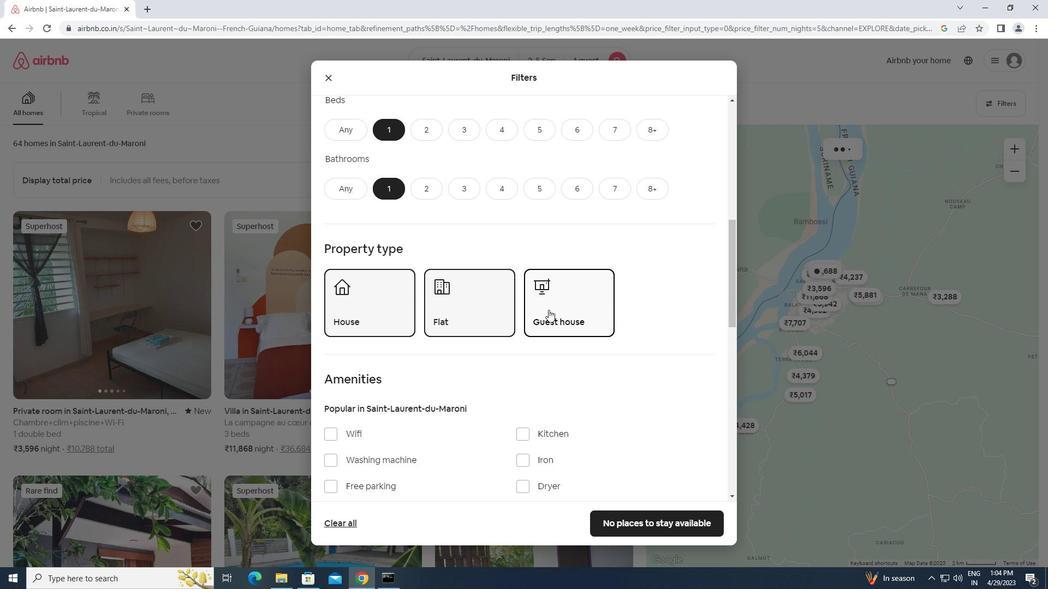 
Action: Mouse scrolled (546, 311) with delta (0, 0)
Screenshot: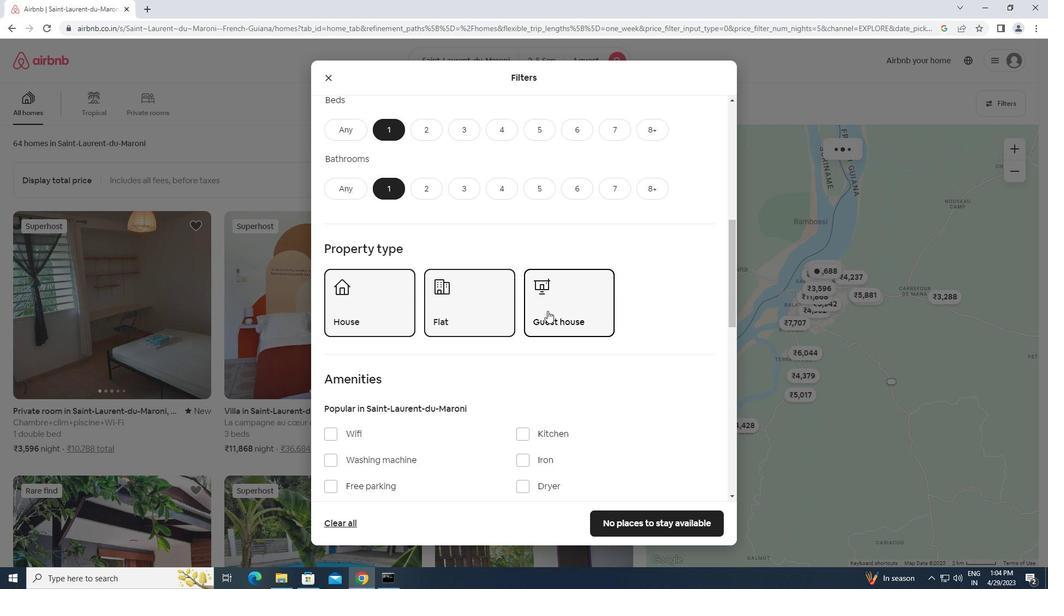 
Action: Mouse scrolled (546, 311) with delta (0, 0)
Screenshot: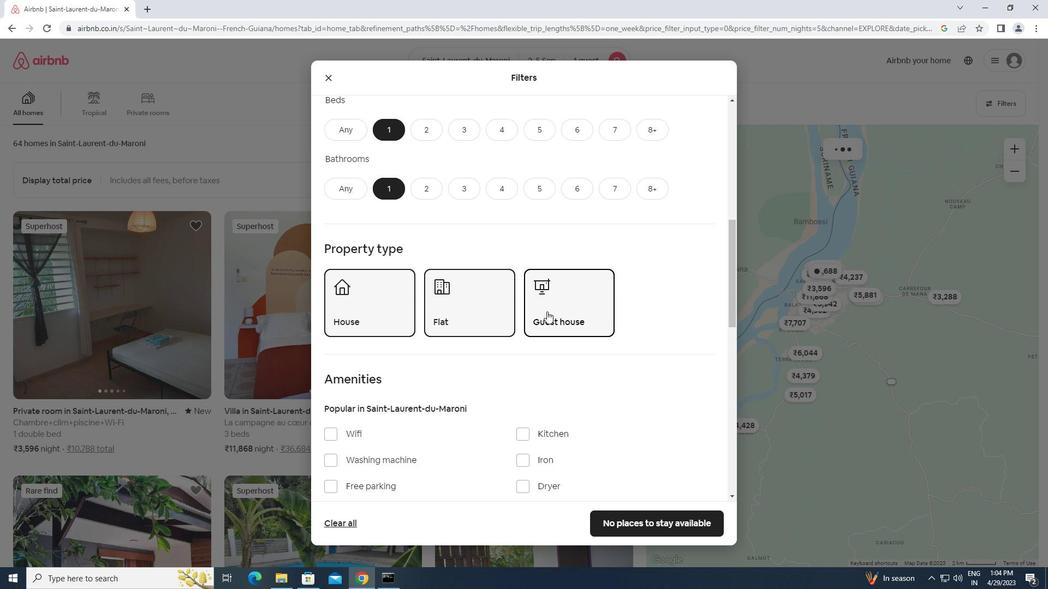
Action: Mouse moved to (285, 353)
Screenshot: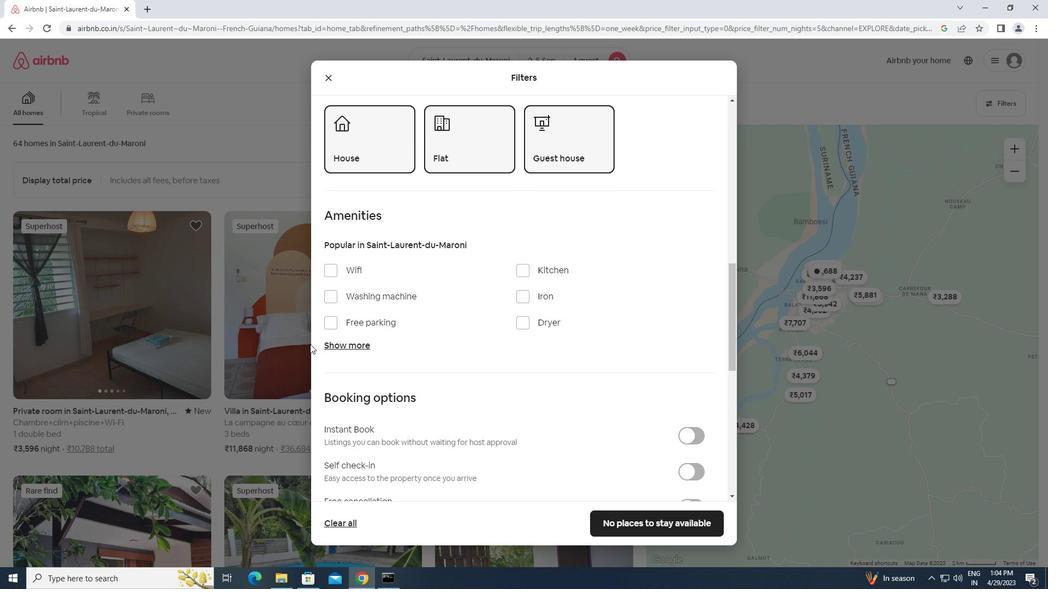 
Action: Mouse scrolled (285, 353) with delta (0, 0)
Screenshot: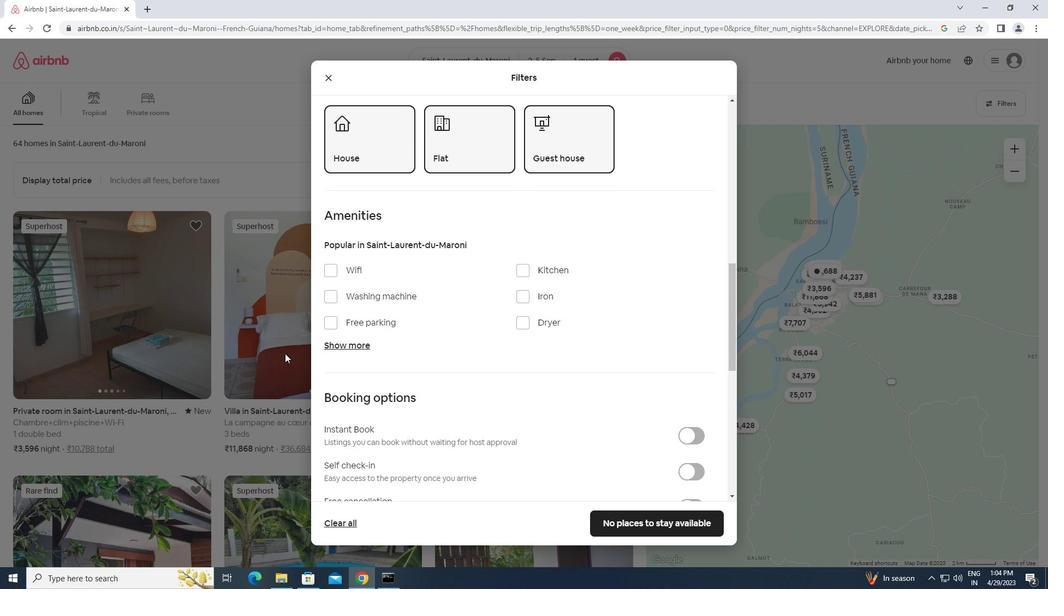 
Action: Mouse scrolled (285, 353) with delta (0, 0)
Screenshot: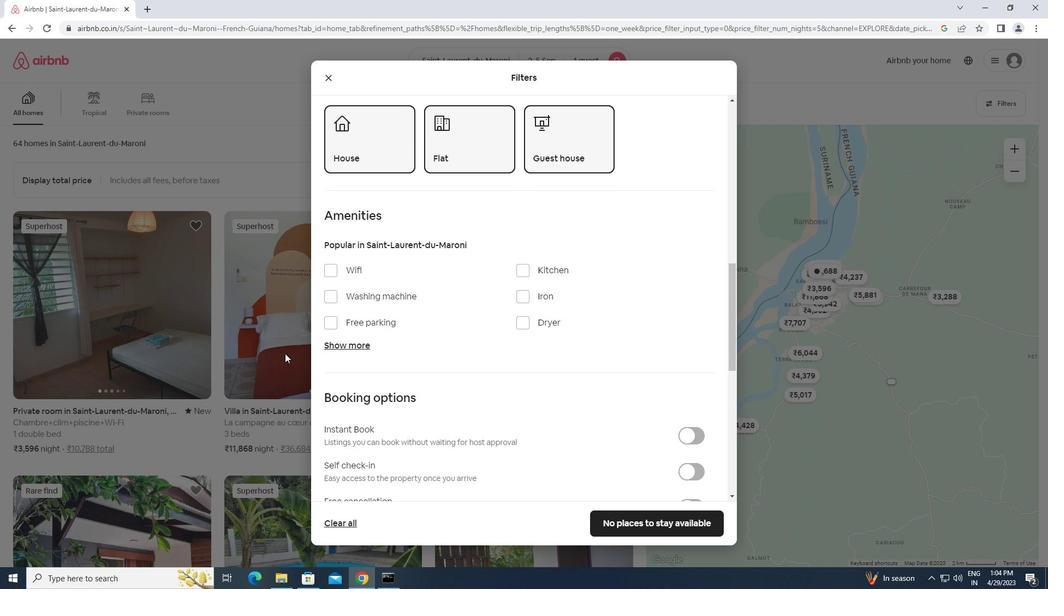 
Action: Mouse scrolled (285, 353) with delta (0, 0)
Screenshot: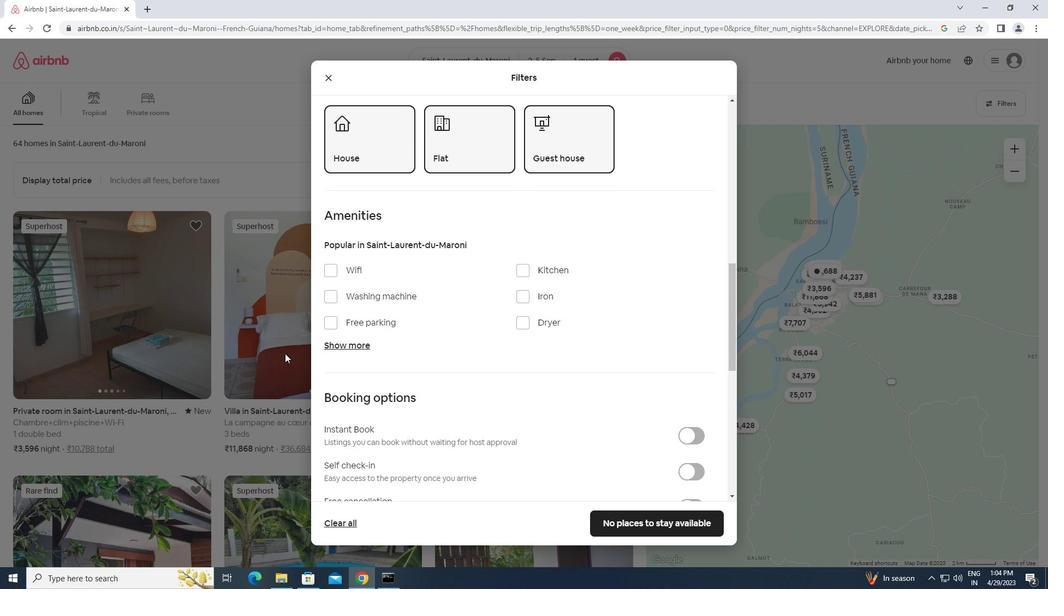 
Action: Mouse moved to (690, 477)
Screenshot: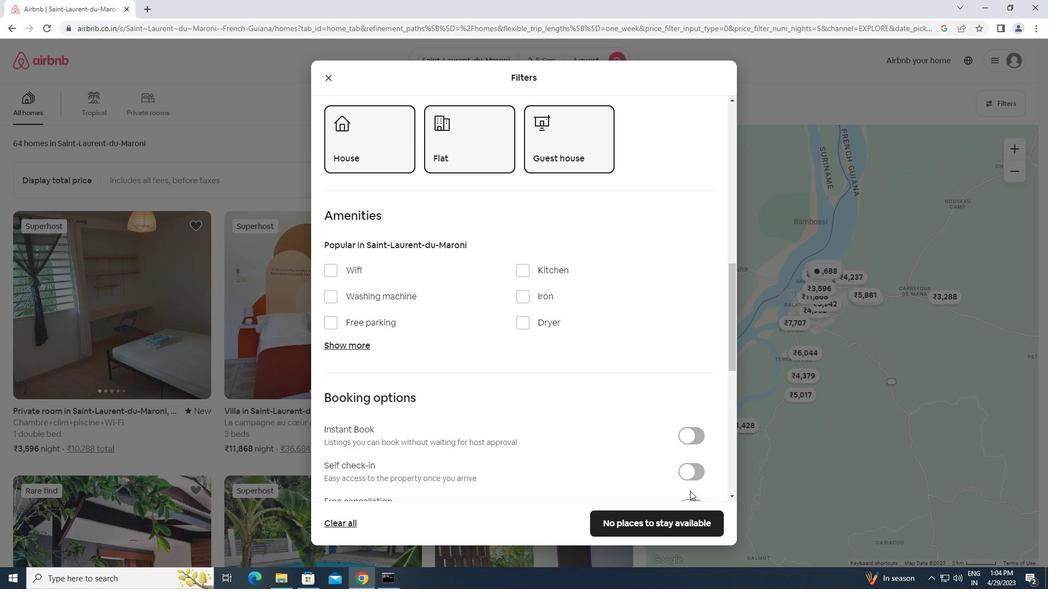 
Action: Mouse pressed left at (690, 477)
Screenshot: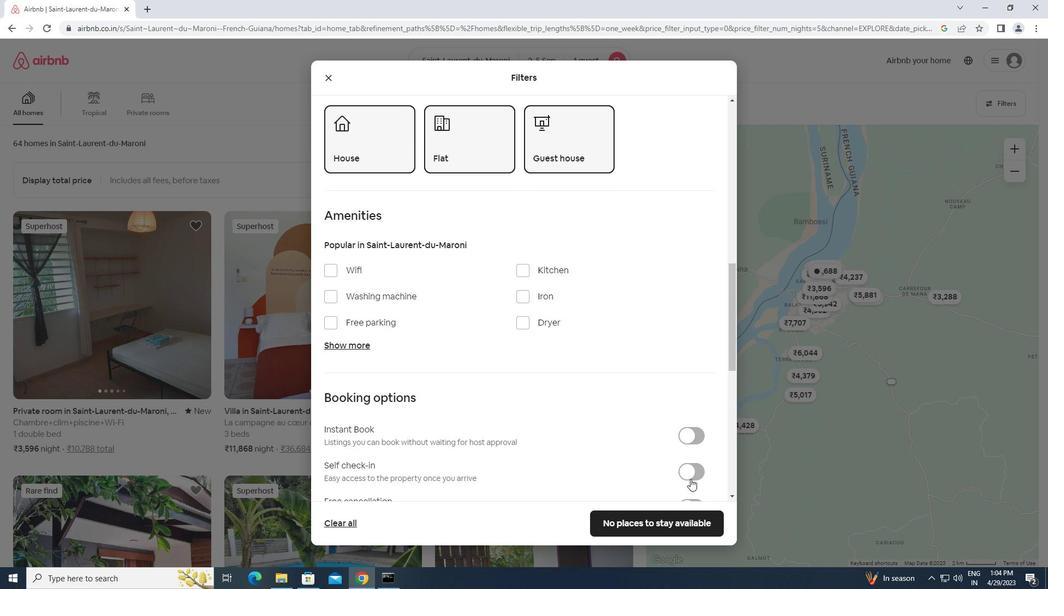
Action: Mouse moved to (597, 481)
Screenshot: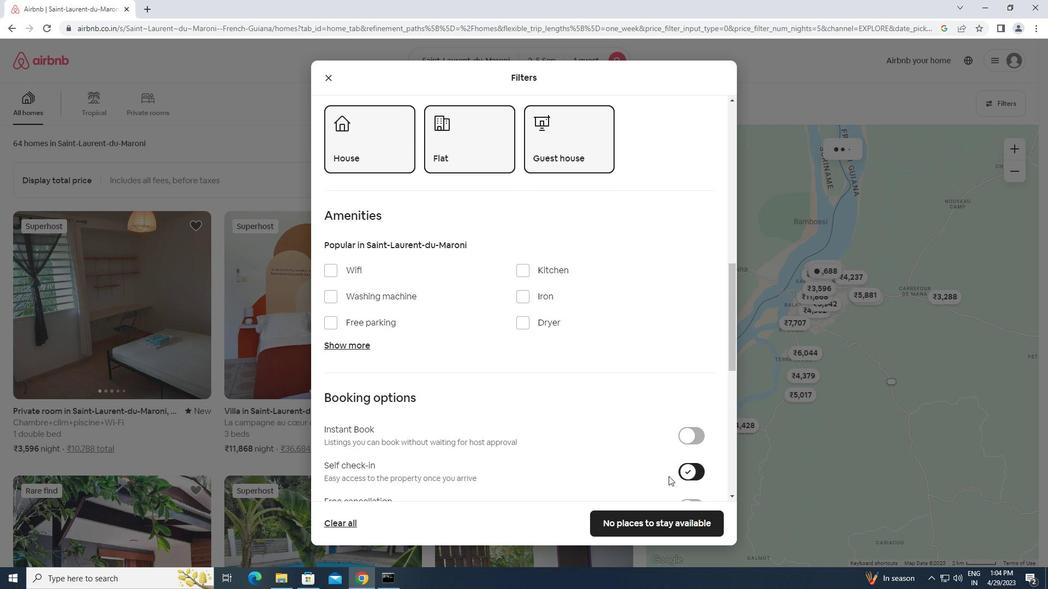
Action: Mouse scrolled (597, 481) with delta (0, 0)
Screenshot: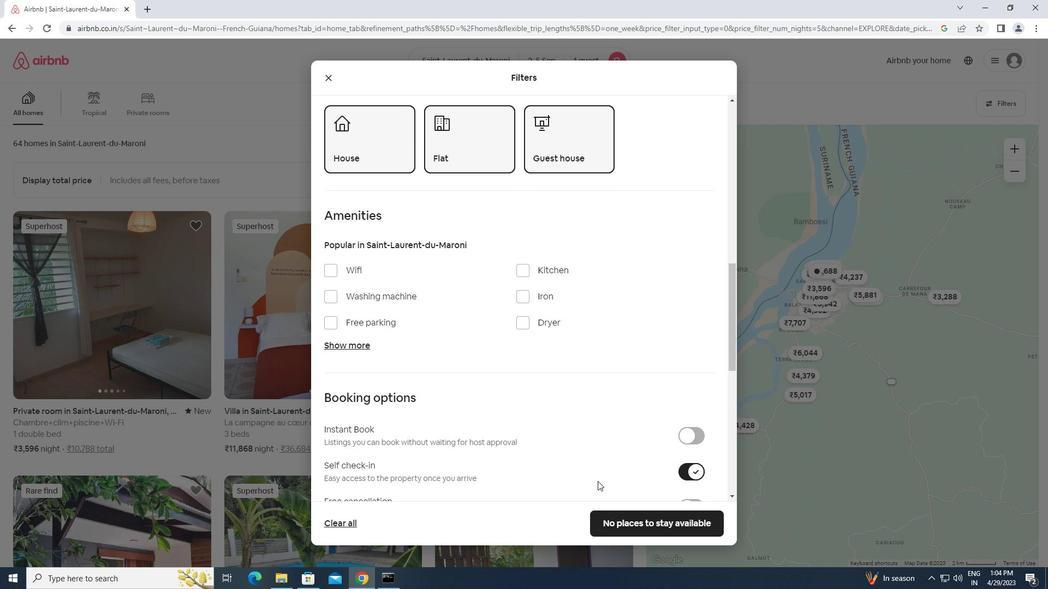 
Action: Mouse scrolled (597, 481) with delta (0, 0)
Screenshot: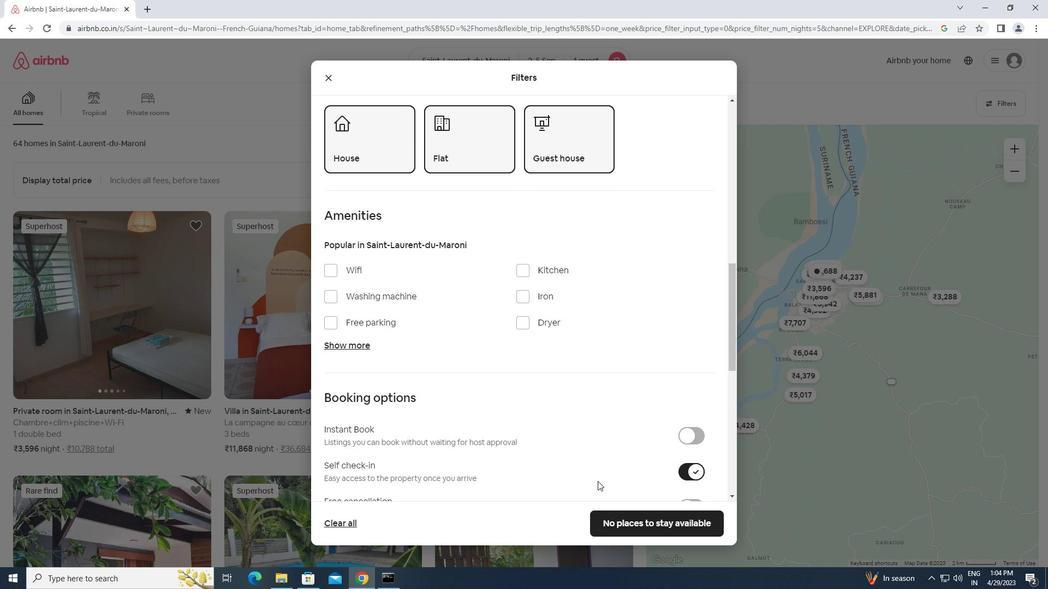 
Action: Mouse scrolled (597, 481) with delta (0, 0)
Screenshot: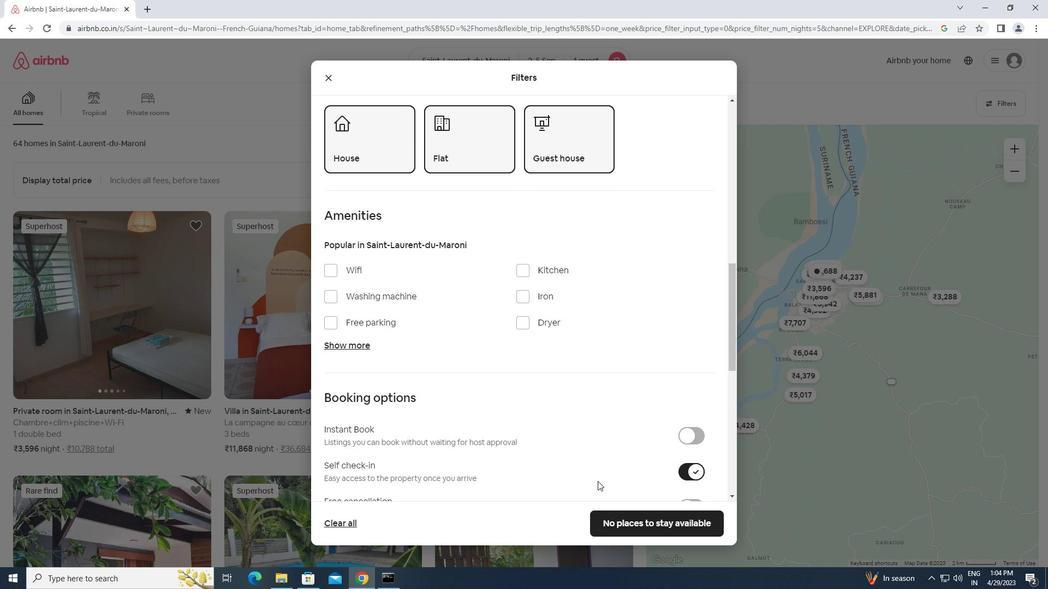 
Action: Mouse scrolled (597, 481) with delta (0, 0)
Screenshot: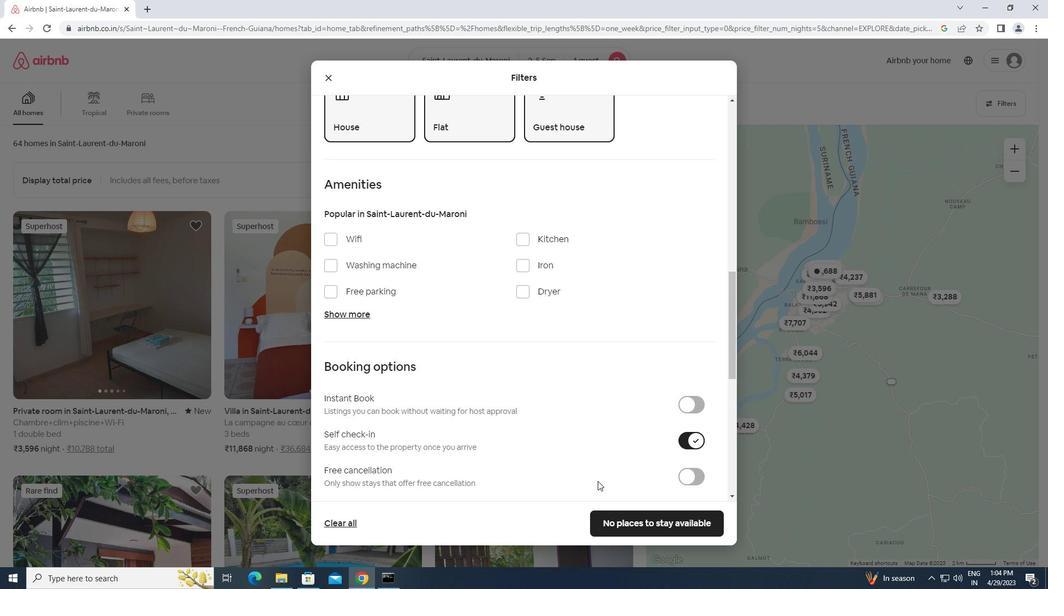 
Action: Mouse scrolled (597, 481) with delta (0, 0)
Screenshot: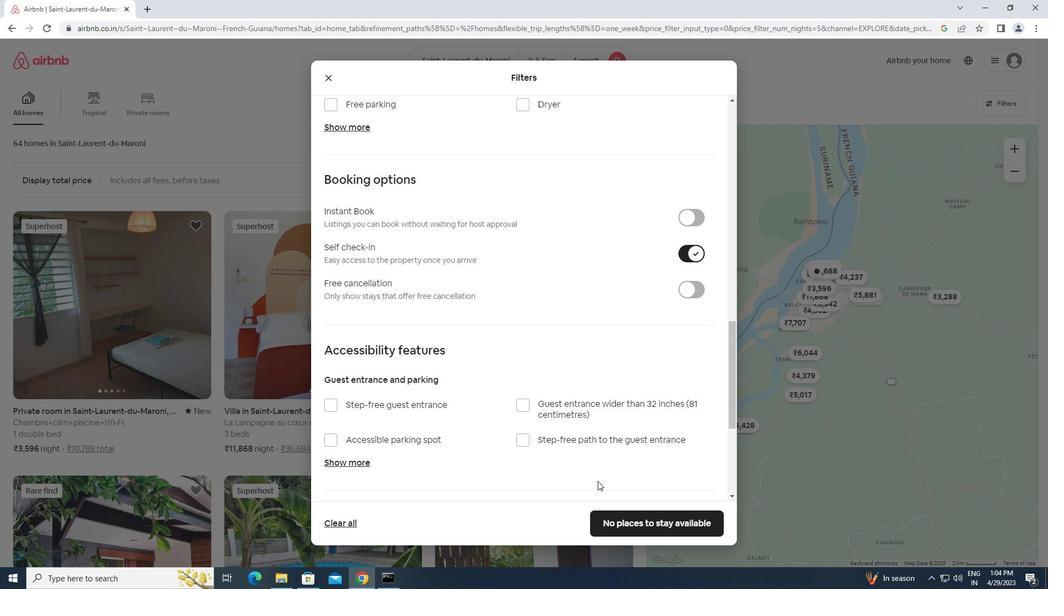 
Action: Mouse scrolled (597, 481) with delta (0, 0)
Screenshot: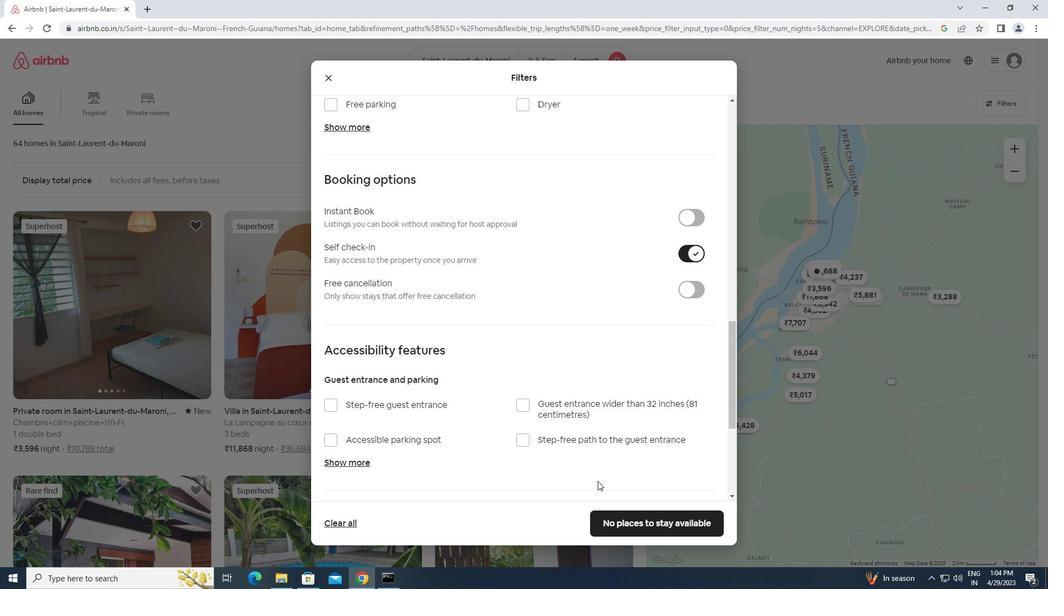 
Action: Mouse scrolled (597, 481) with delta (0, 0)
Screenshot: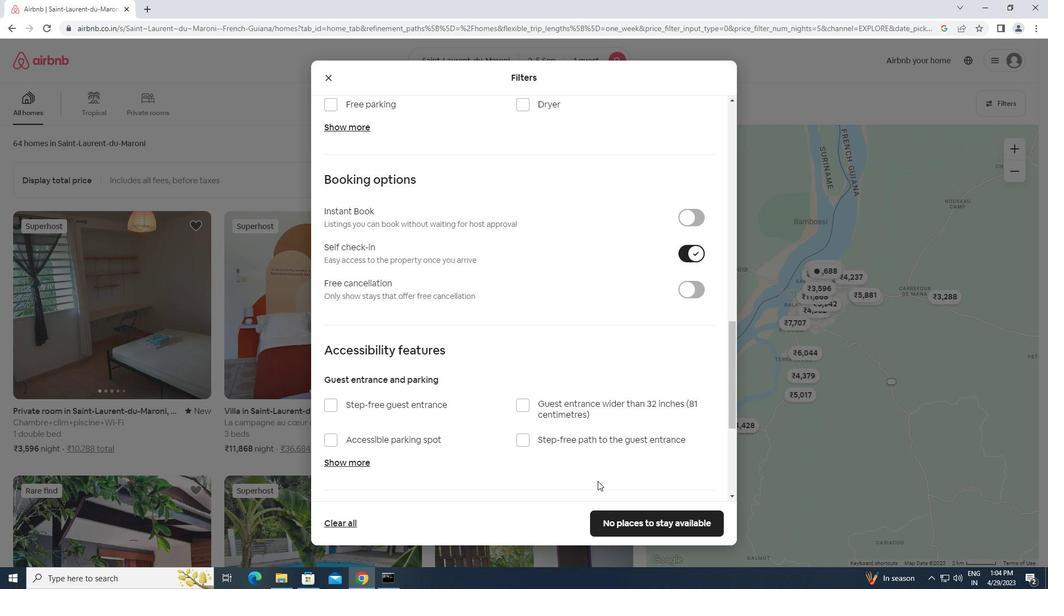 
Action: Mouse moved to (620, 522)
Screenshot: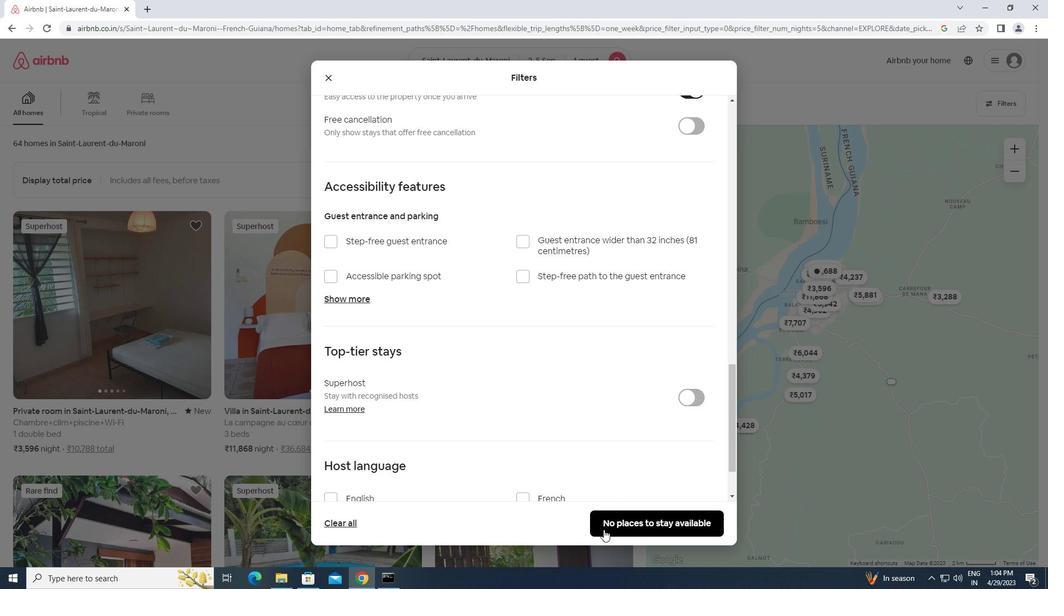 
Action: Mouse pressed left at (620, 522)
Screenshot: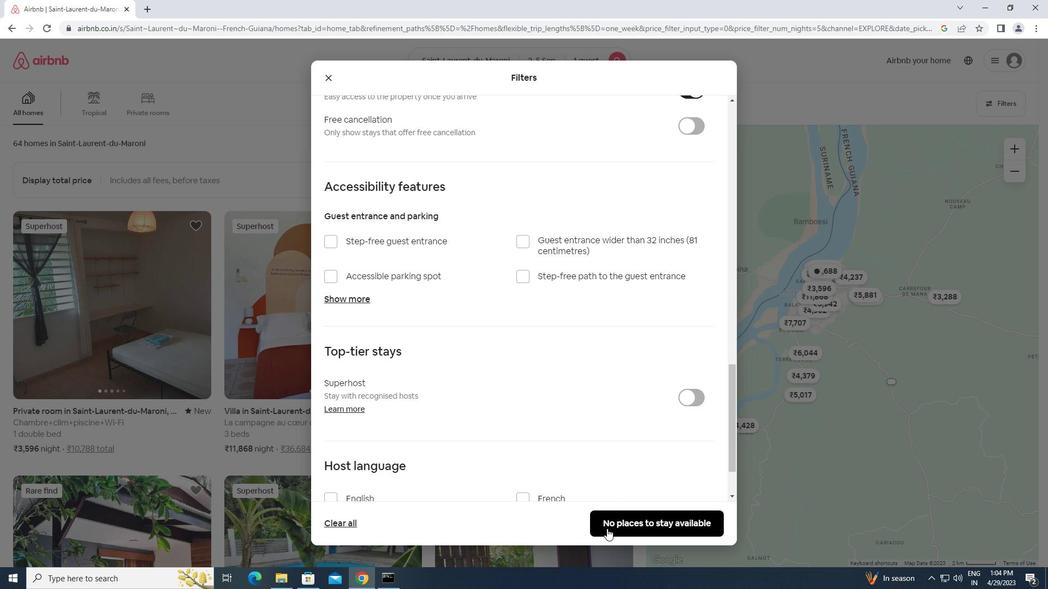 
Action: Mouse moved to (619, 520)
Screenshot: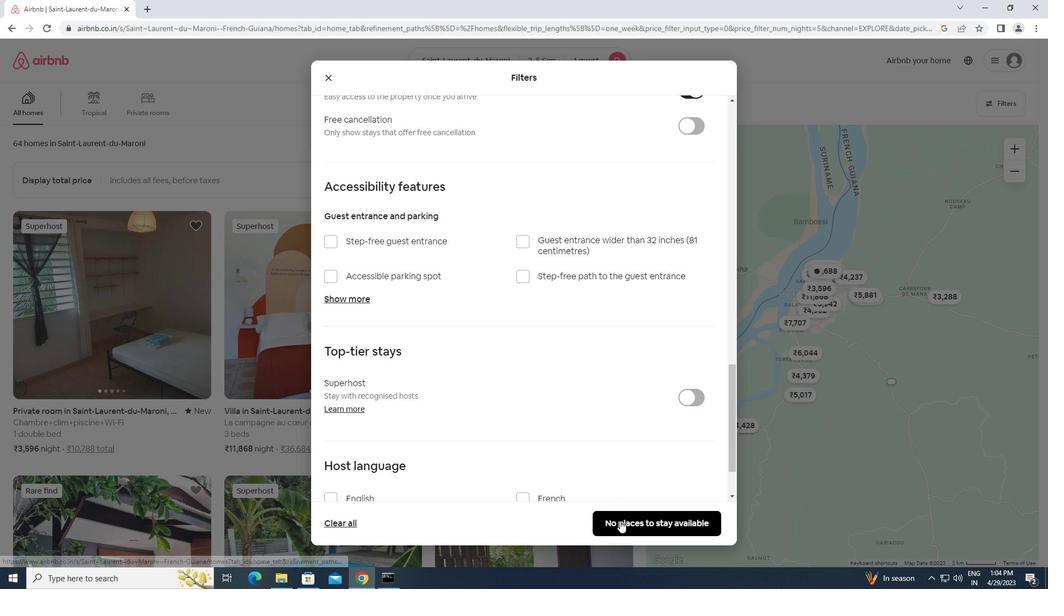 
